 Task: Search one way flight ticket for 3 adults in first from Trenton: Trenton Mercer Airport to Gillette: Gillette Campbell County Airport on 5-1-2023. Choice of flights is Delta. Number of bags: 2 checked bags. Price is upto 35000. Outbound departure time preference is 11:00.
Action: Mouse moved to (182, 214)
Screenshot: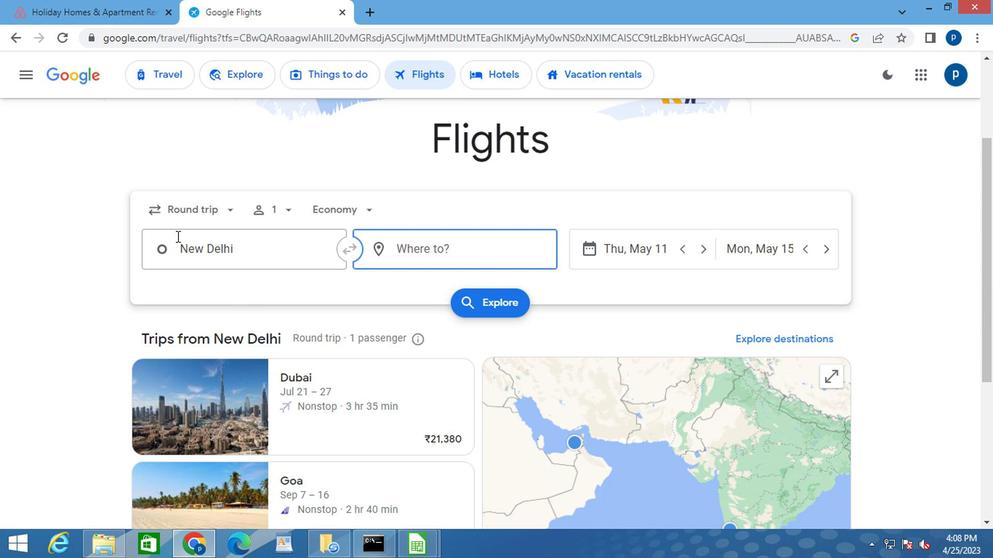 
Action: Mouse pressed left at (182, 214)
Screenshot: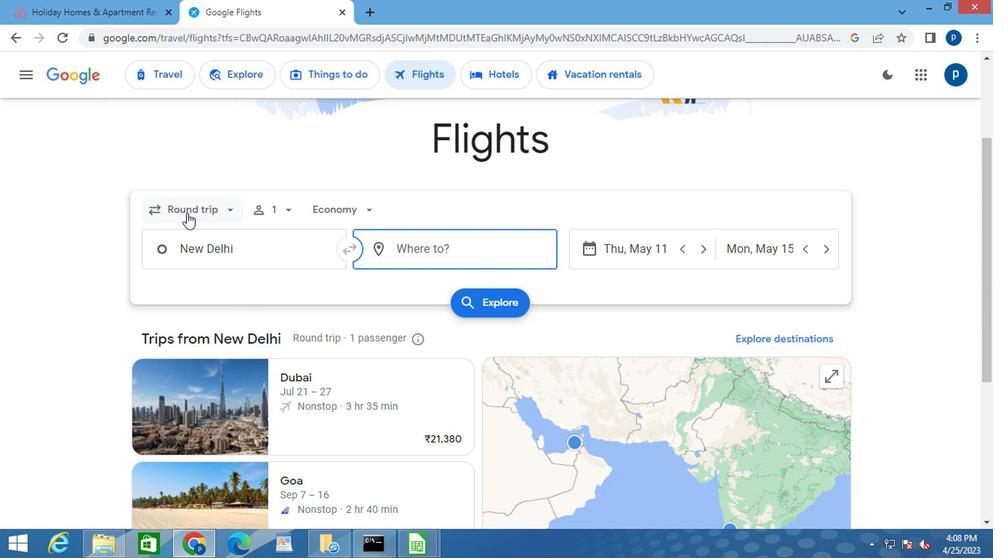 
Action: Mouse moved to (189, 272)
Screenshot: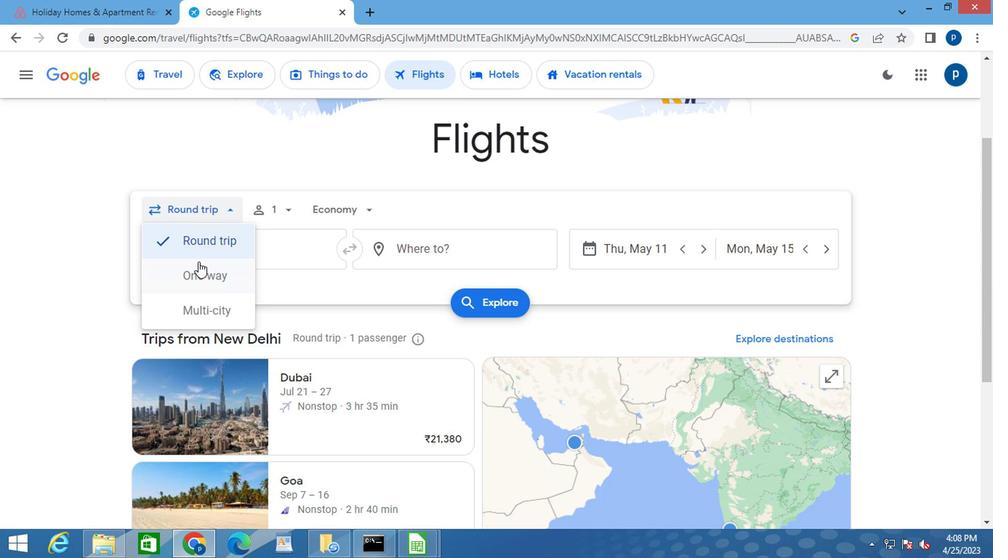 
Action: Mouse pressed left at (189, 272)
Screenshot: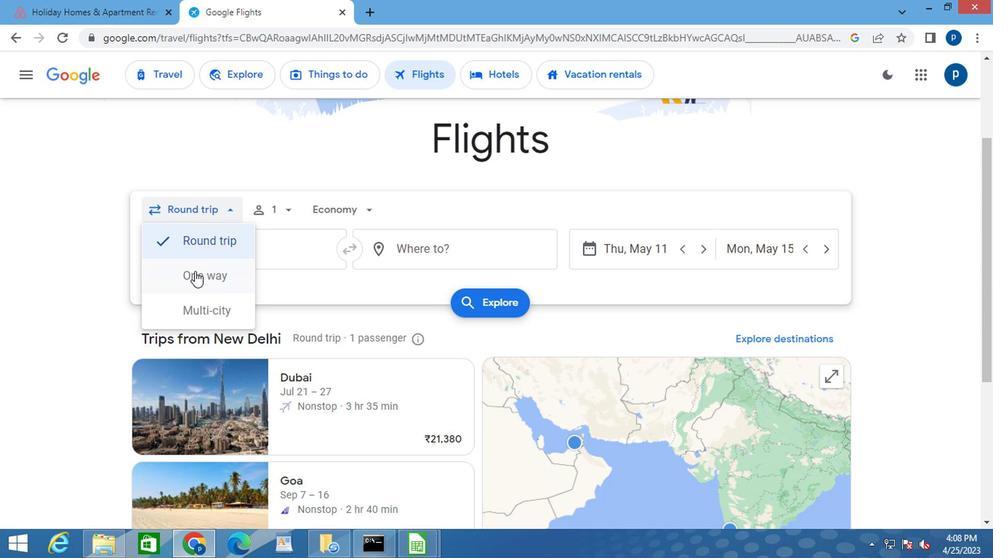 
Action: Mouse moved to (275, 211)
Screenshot: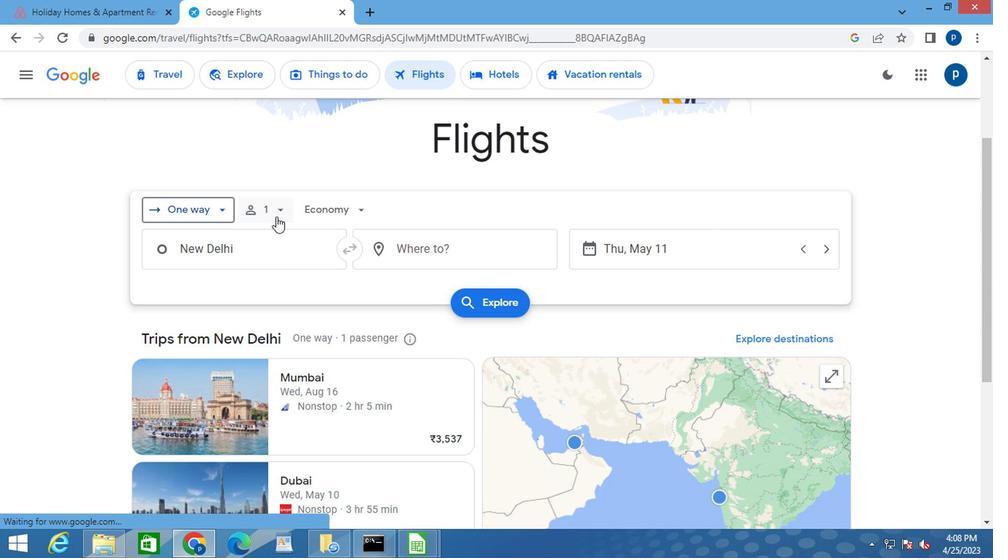 
Action: Mouse pressed left at (275, 211)
Screenshot: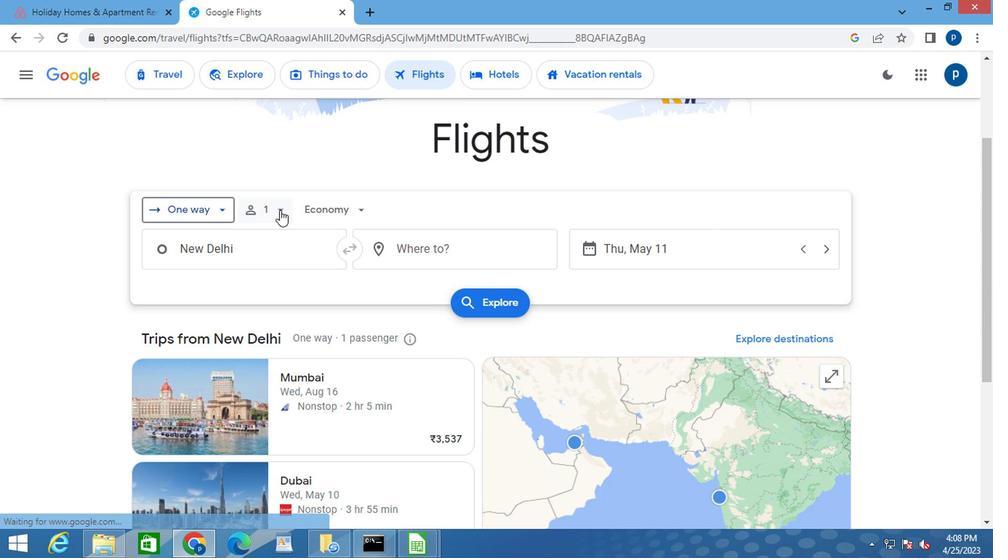 
Action: Mouse moved to (391, 251)
Screenshot: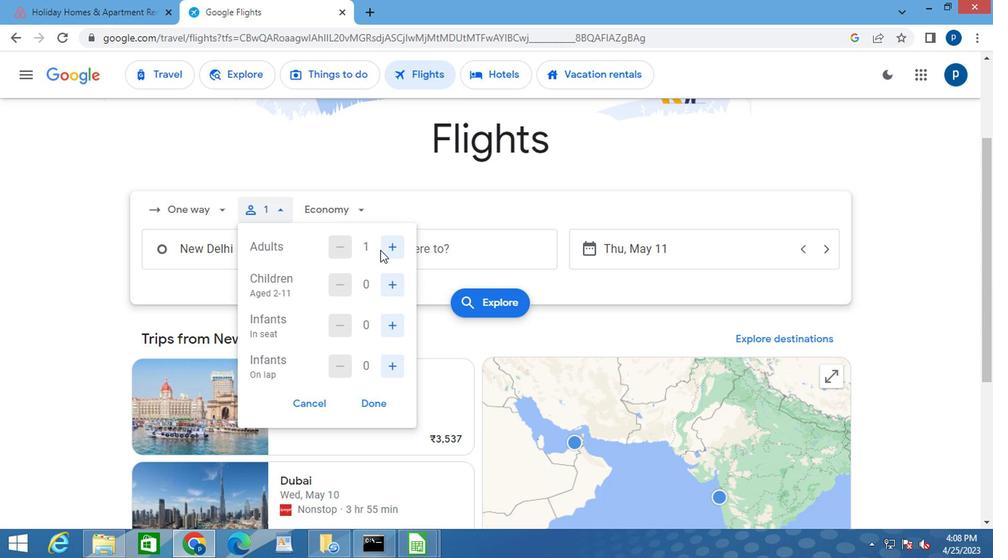 
Action: Mouse pressed left at (391, 251)
Screenshot: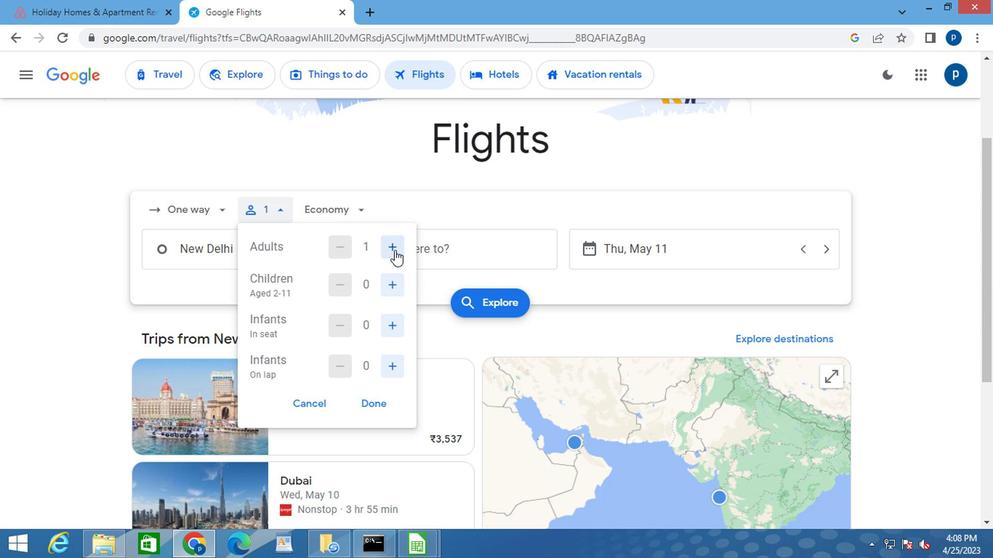 
Action: Mouse pressed left at (391, 251)
Screenshot: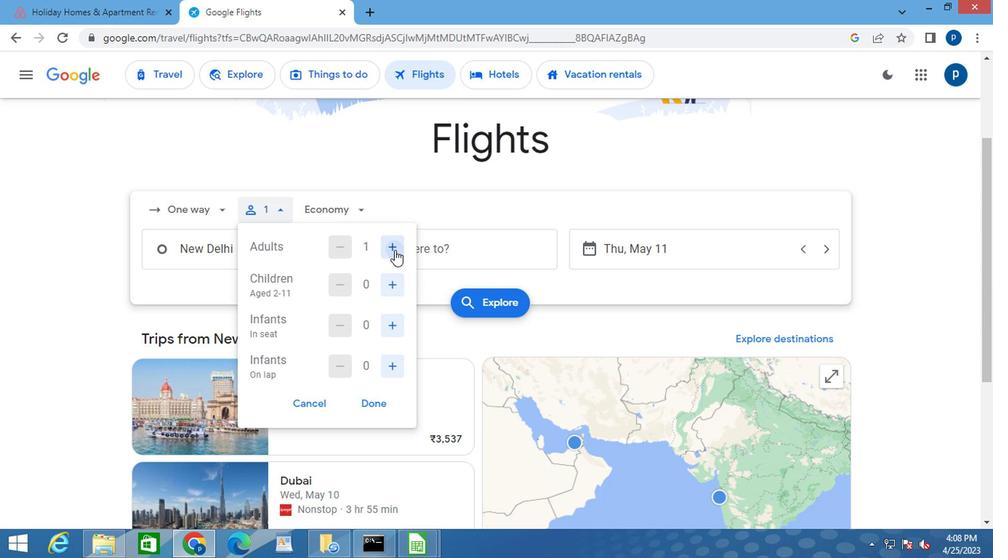 
Action: Mouse moved to (364, 402)
Screenshot: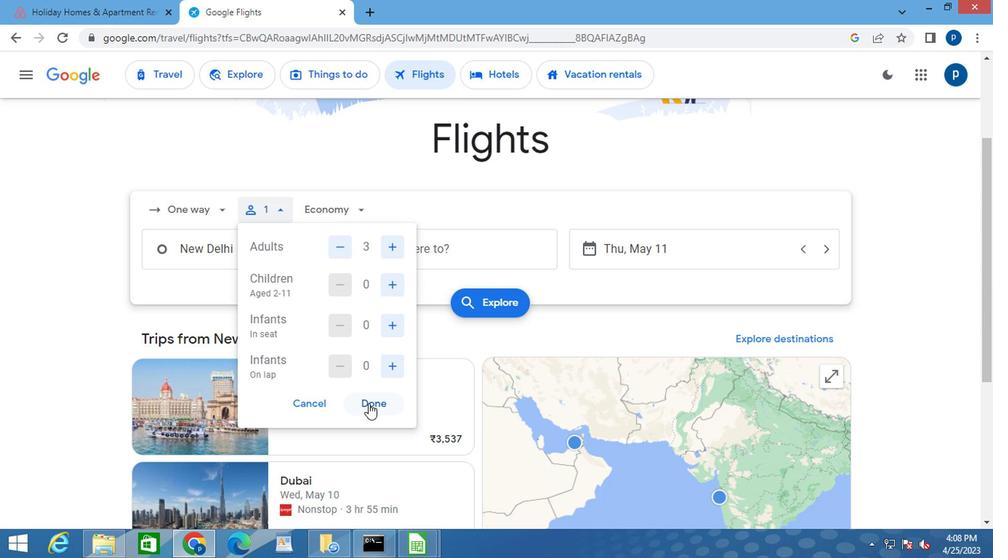 
Action: Mouse pressed left at (364, 402)
Screenshot: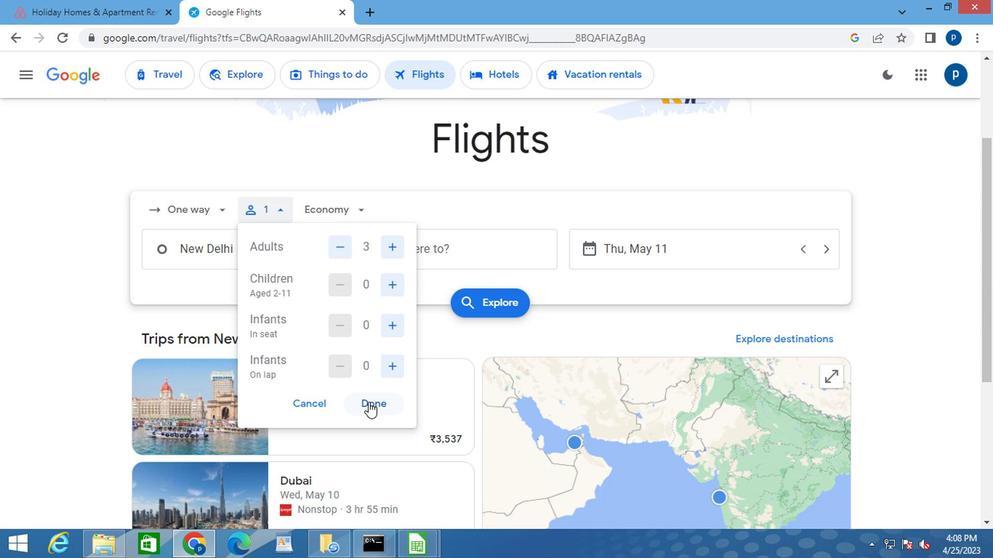 
Action: Mouse moved to (337, 208)
Screenshot: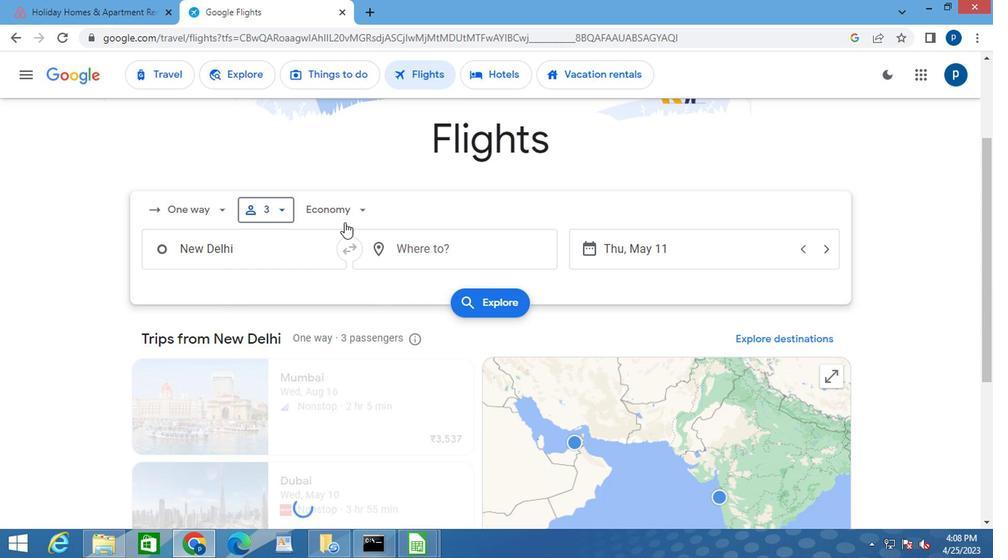 
Action: Mouse pressed left at (337, 208)
Screenshot: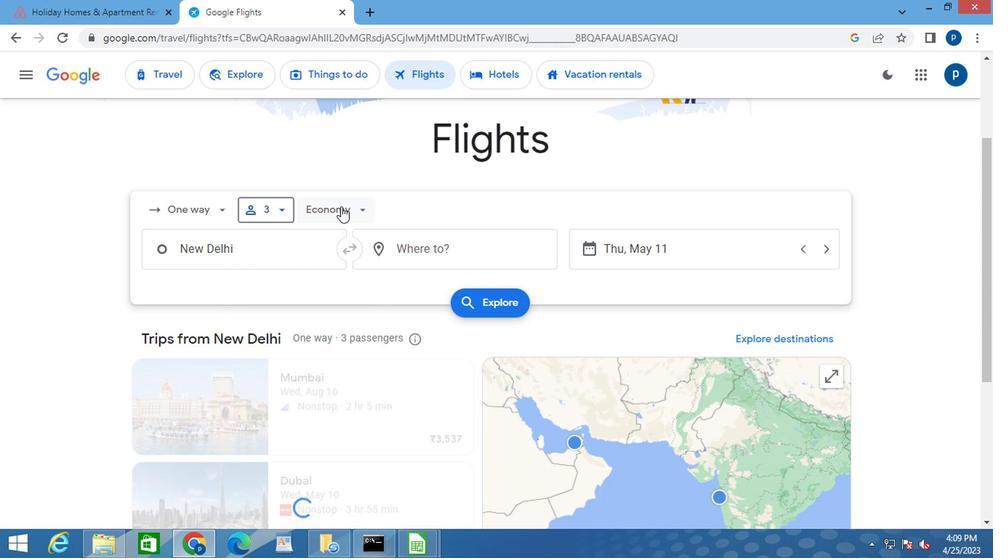 
Action: Mouse moved to (351, 337)
Screenshot: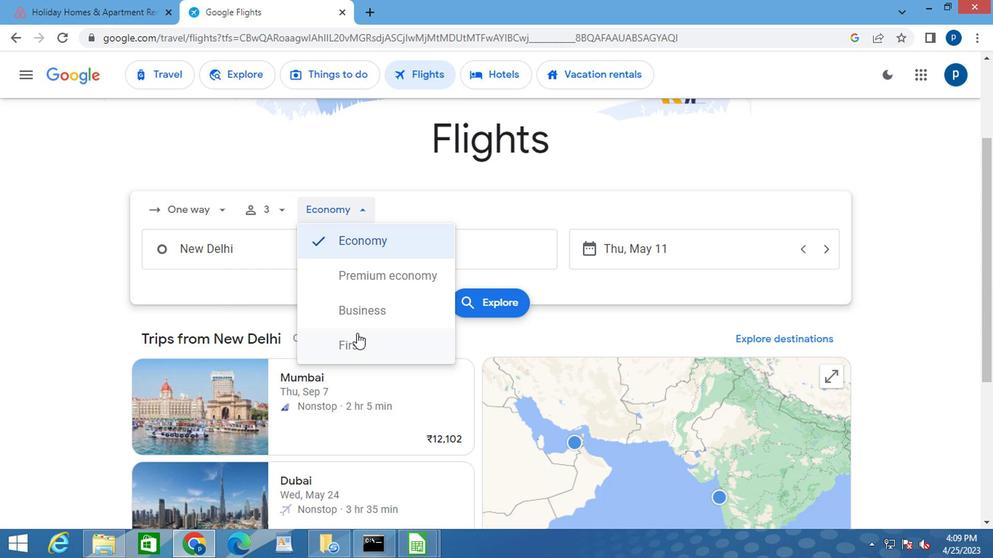 
Action: Mouse pressed left at (351, 337)
Screenshot: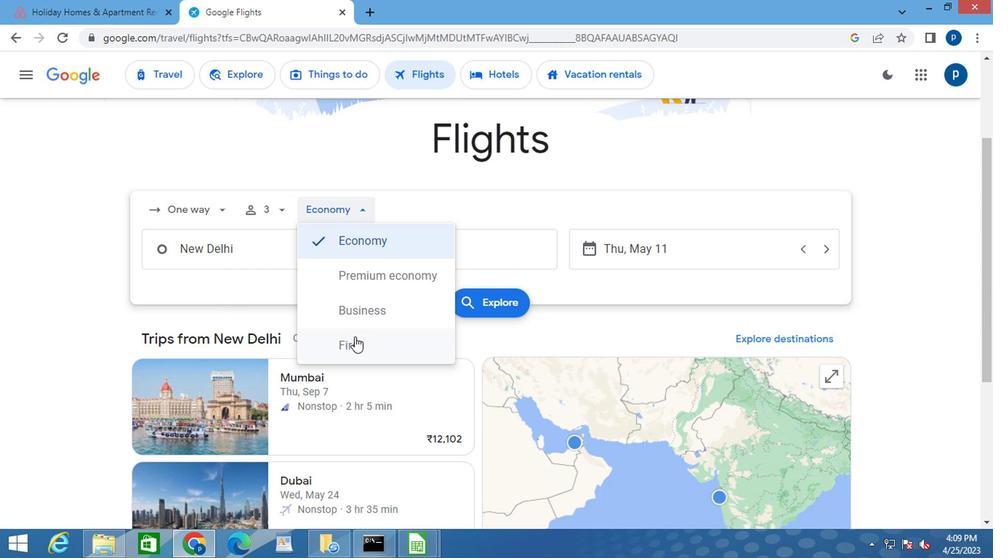 
Action: Mouse moved to (241, 251)
Screenshot: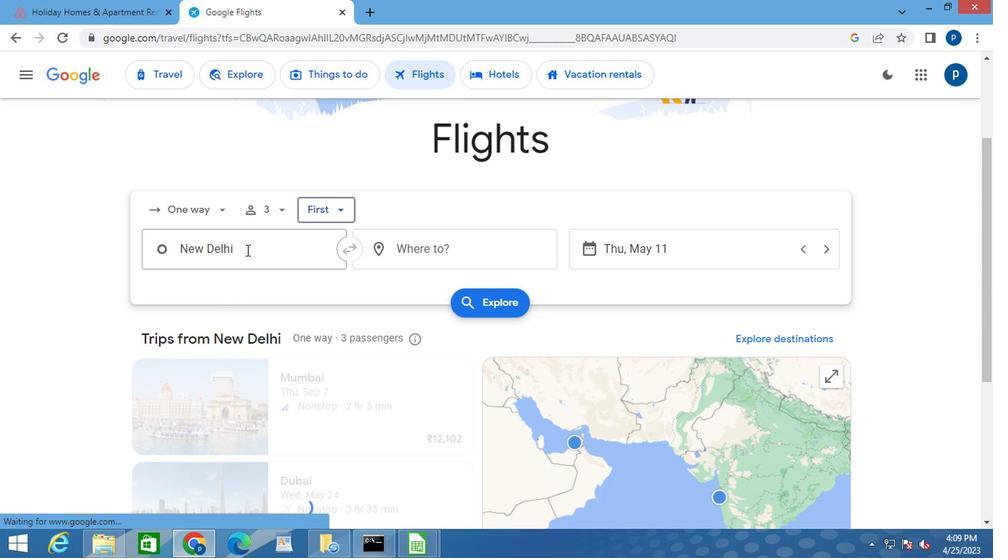 
Action: Mouse pressed left at (241, 251)
Screenshot: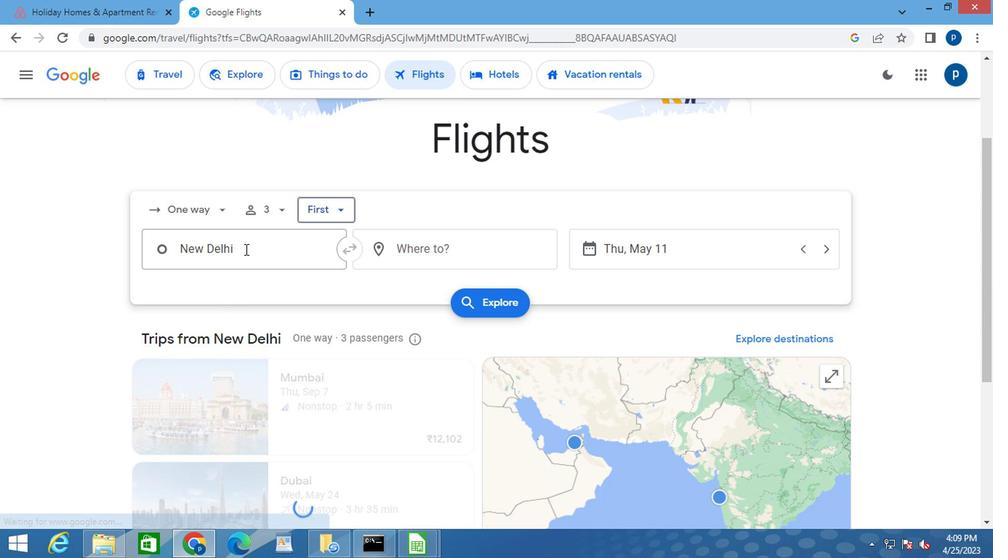 
Action: Mouse pressed left at (241, 251)
Screenshot: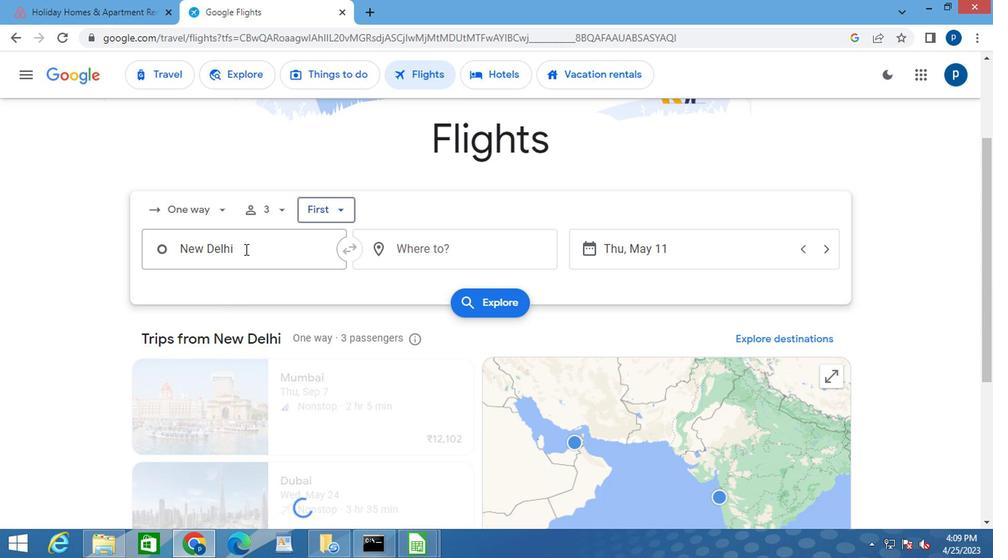 
Action: Key pressed t<Key.caps_lock>renton<Key.space><Key.caps_lock>M<Key.caps_lock>er
Screenshot: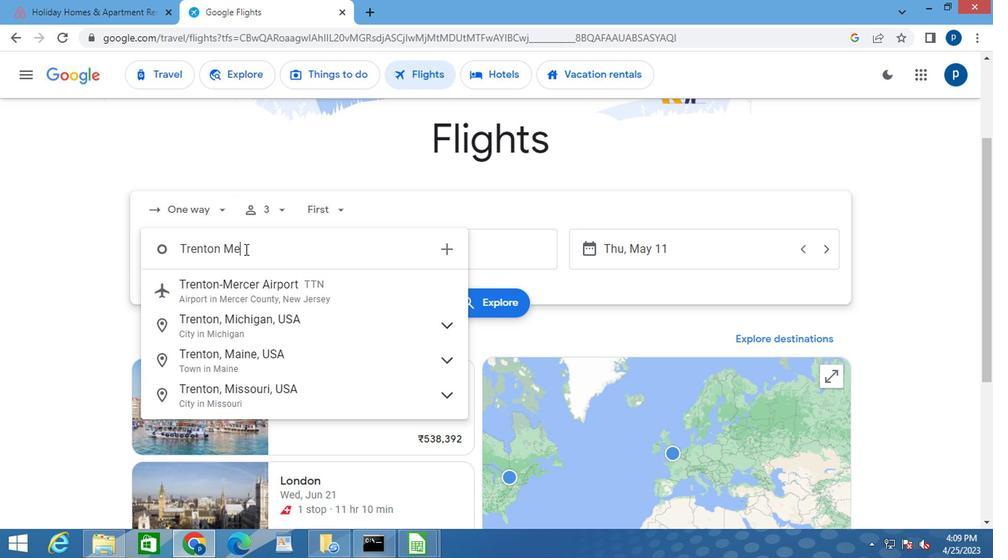 
Action: Mouse moved to (291, 288)
Screenshot: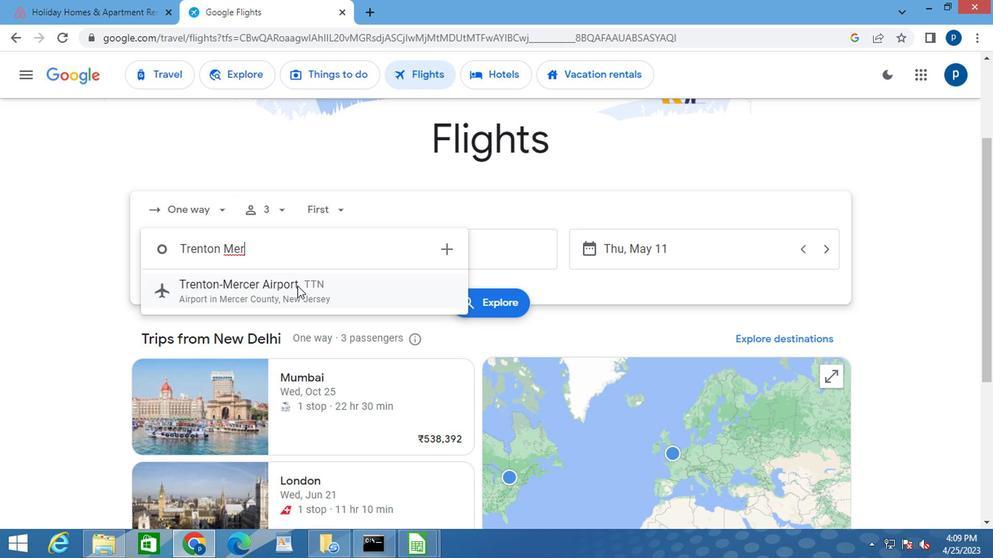 
Action: Mouse pressed left at (291, 288)
Screenshot: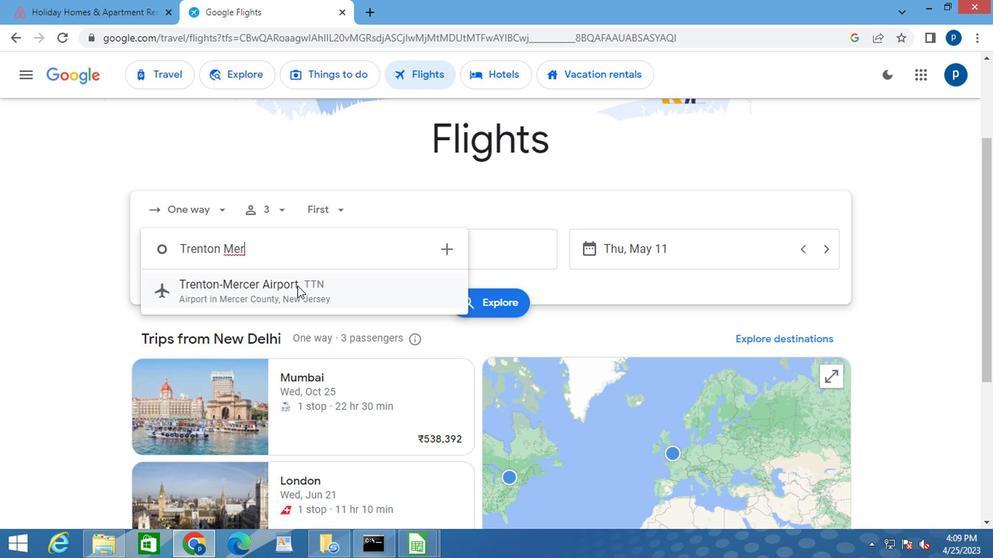 
Action: Mouse moved to (409, 256)
Screenshot: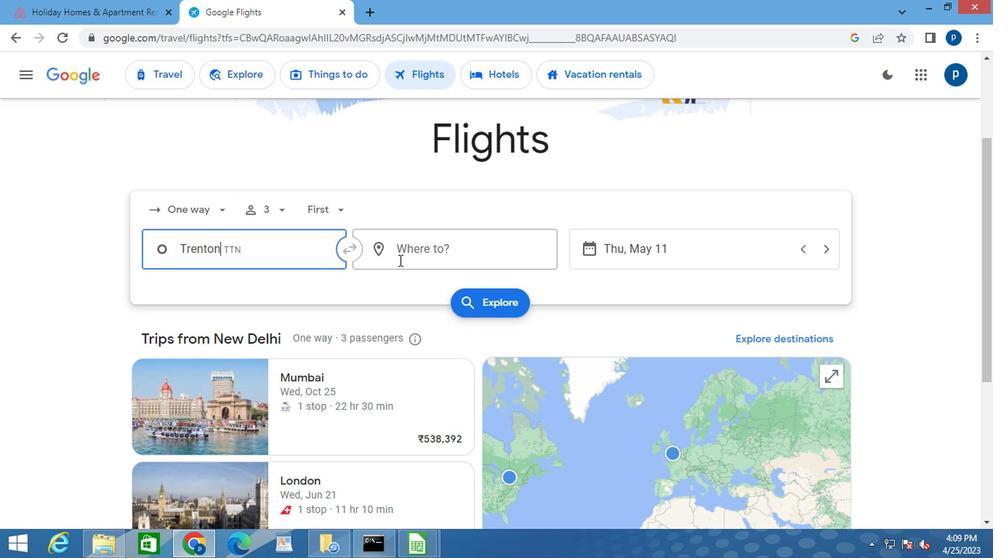 
Action: Mouse pressed left at (409, 256)
Screenshot: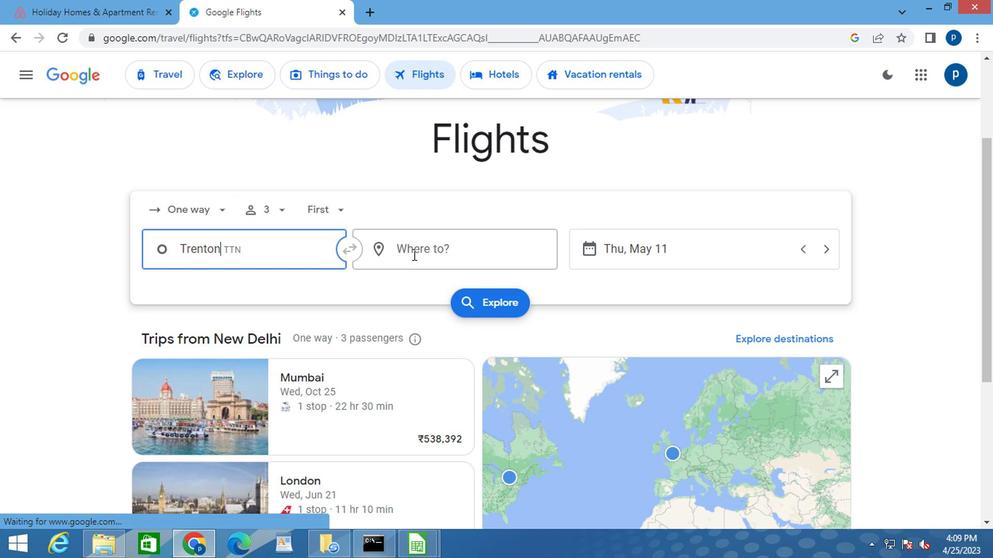 
Action: Key pressed <Key.caps_lock>g<Key.caps_lock>illete
Screenshot: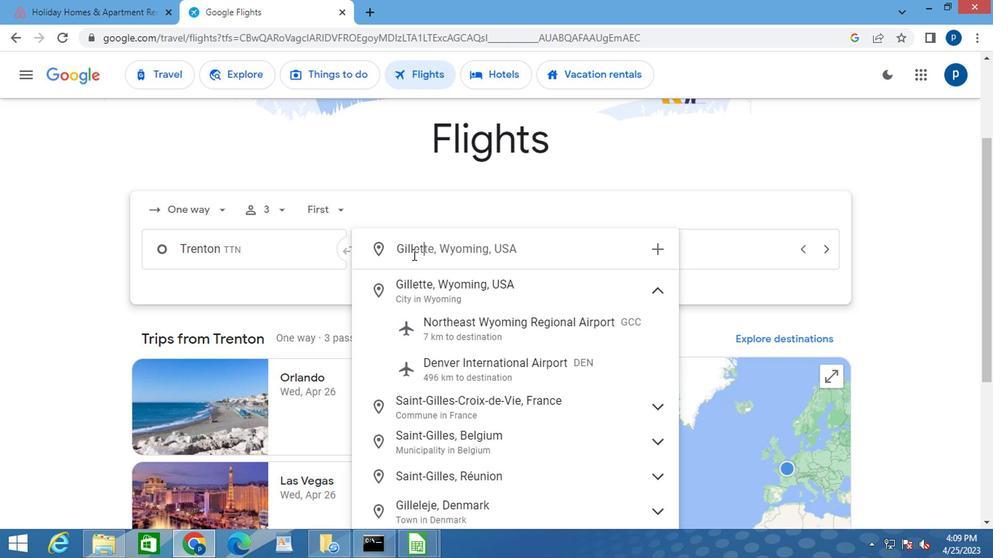 
Action: Mouse moved to (462, 298)
Screenshot: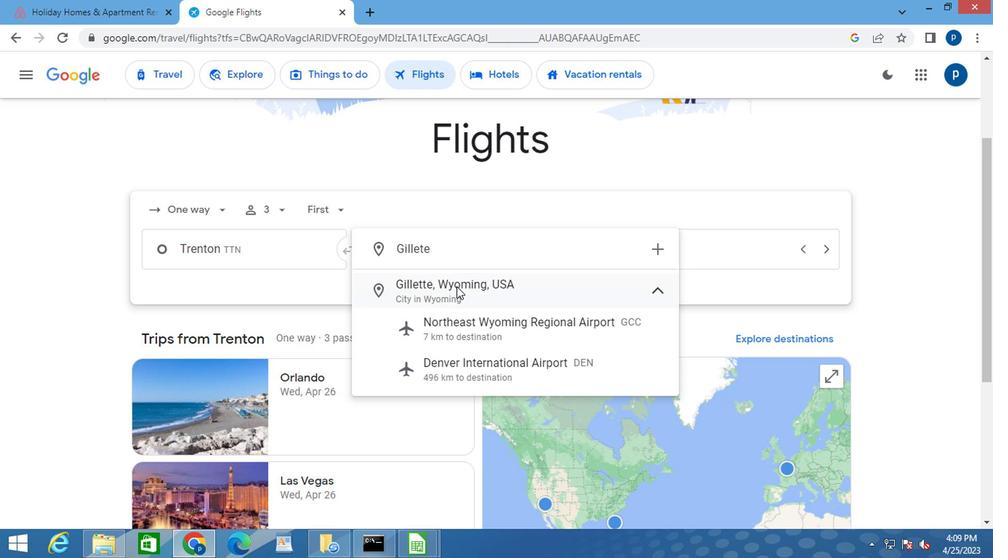 
Action: Mouse pressed left at (462, 298)
Screenshot: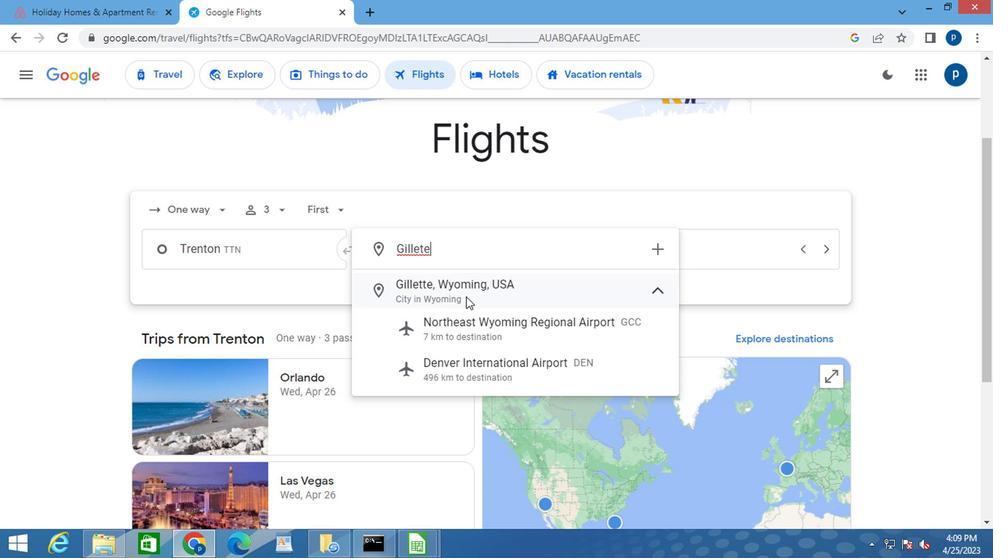 
Action: Mouse moved to (578, 251)
Screenshot: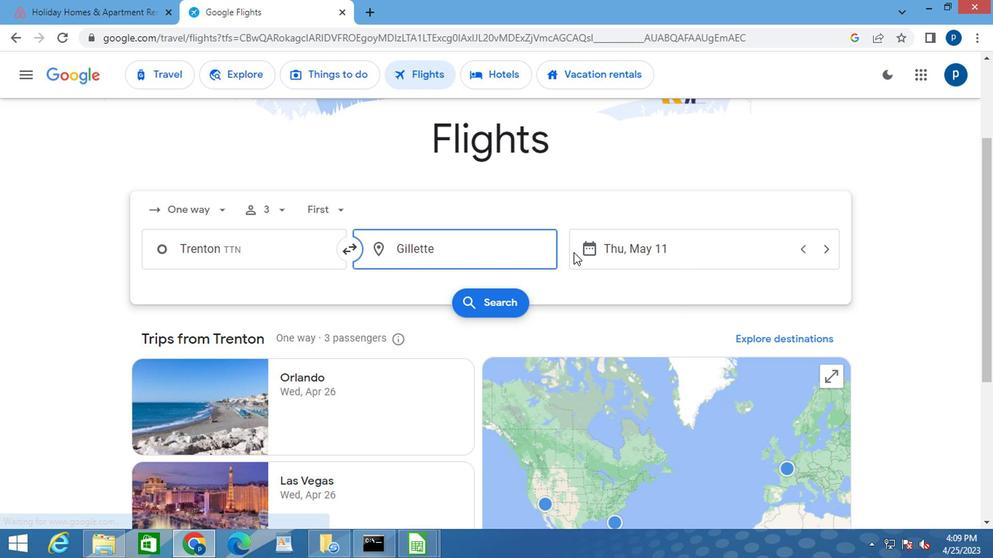 
Action: Mouse pressed left at (578, 251)
Screenshot: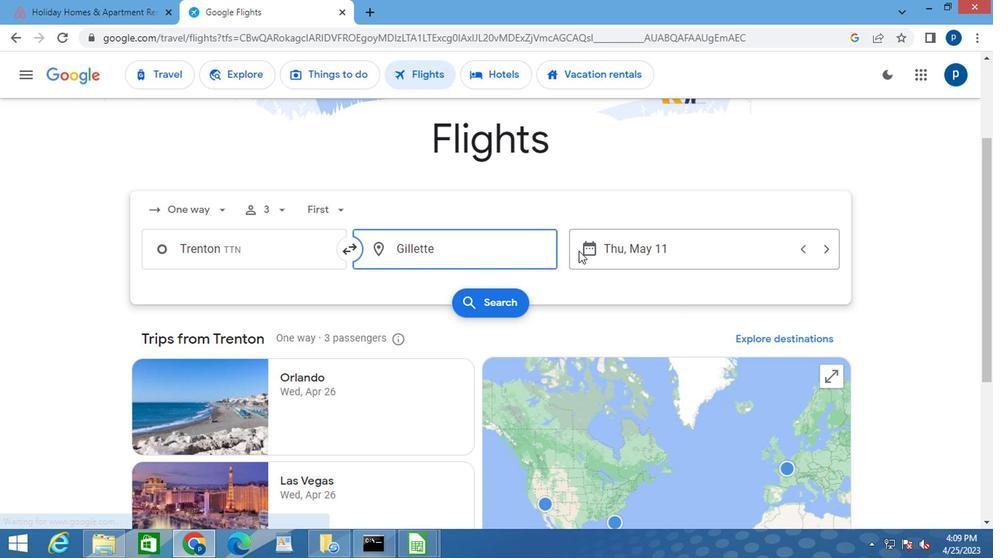 
Action: Mouse moved to (637, 260)
Screenshot: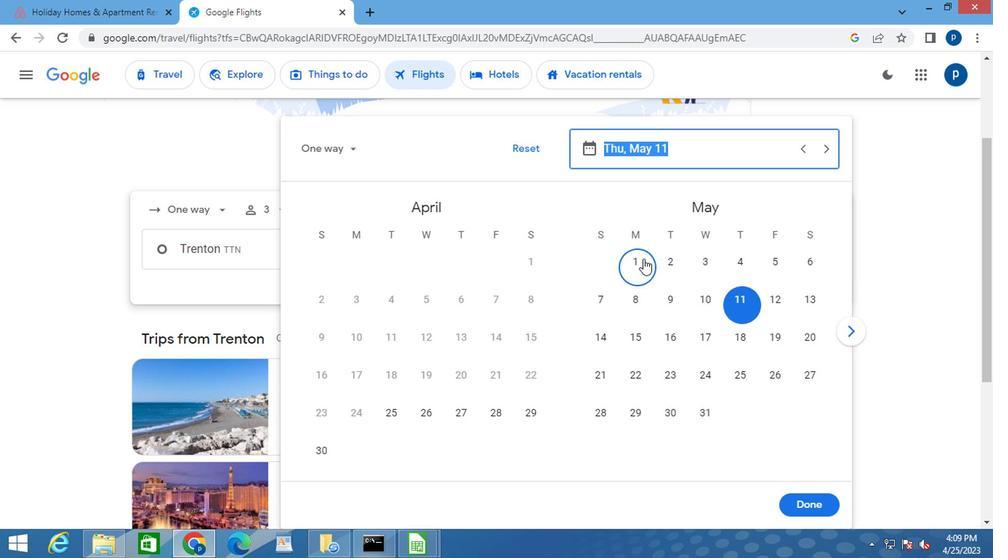 
Action: Mouse pressed left at (637, 260)
Screenshot: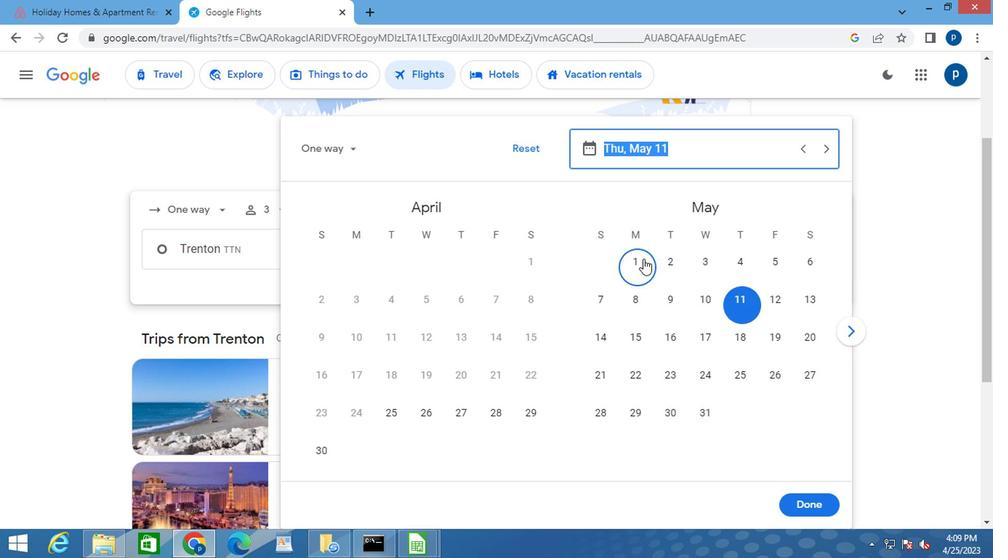 
Action: Mouse moved to (802, 504)
Screenshot: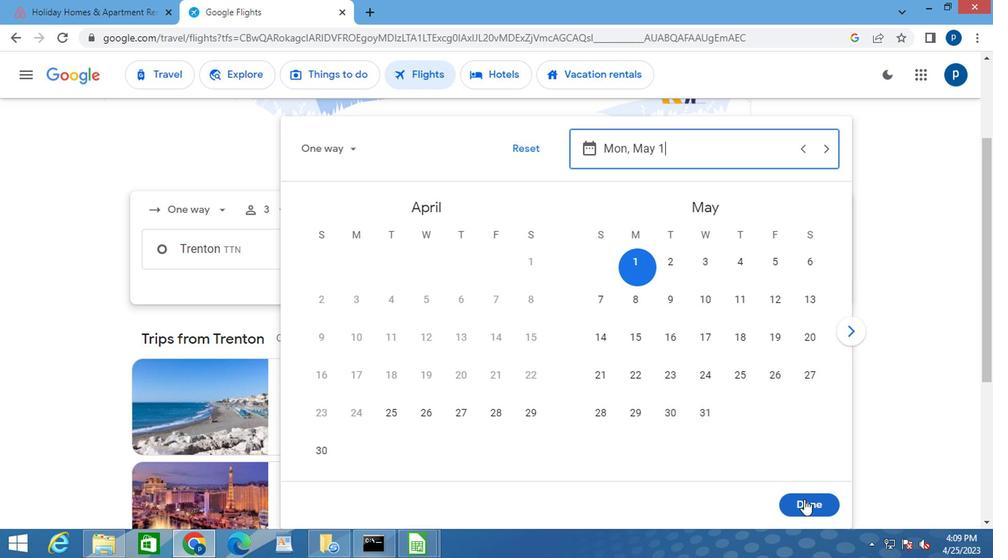 
Action: Mouse pressed left at (802, 504)
Screenshot: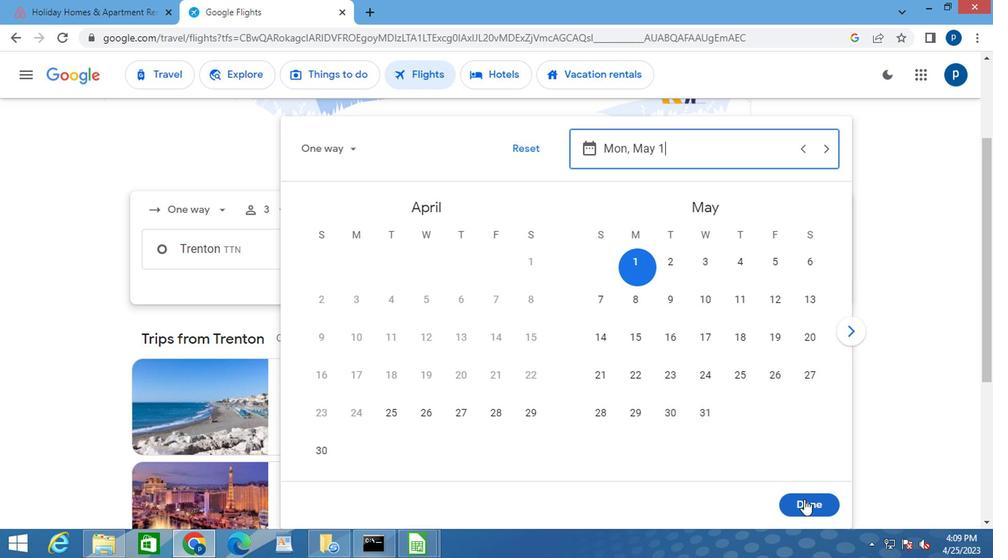 
Action: Mouse moved to (483, 298)
Screenshot: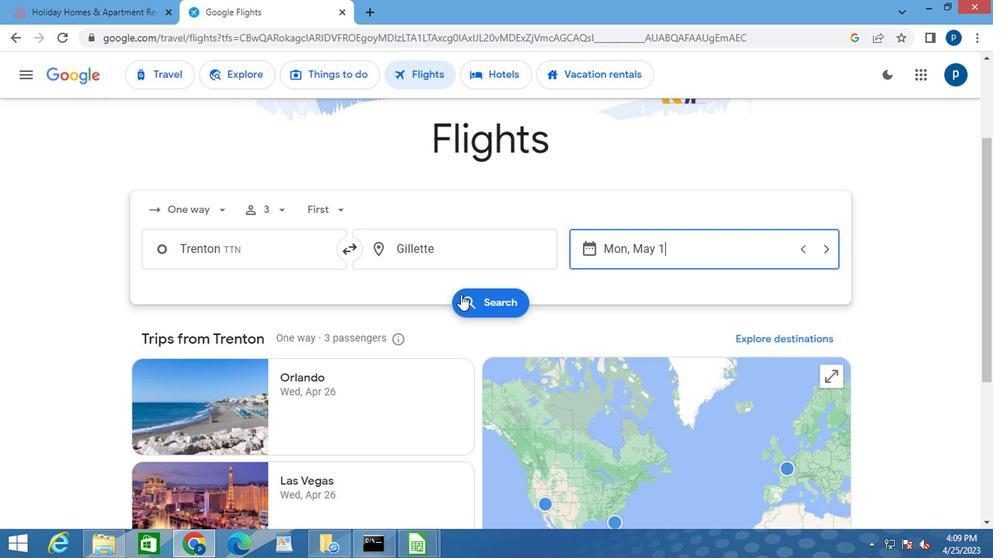 
Action: Mouse pressed left at (483, 298)
Screenshot: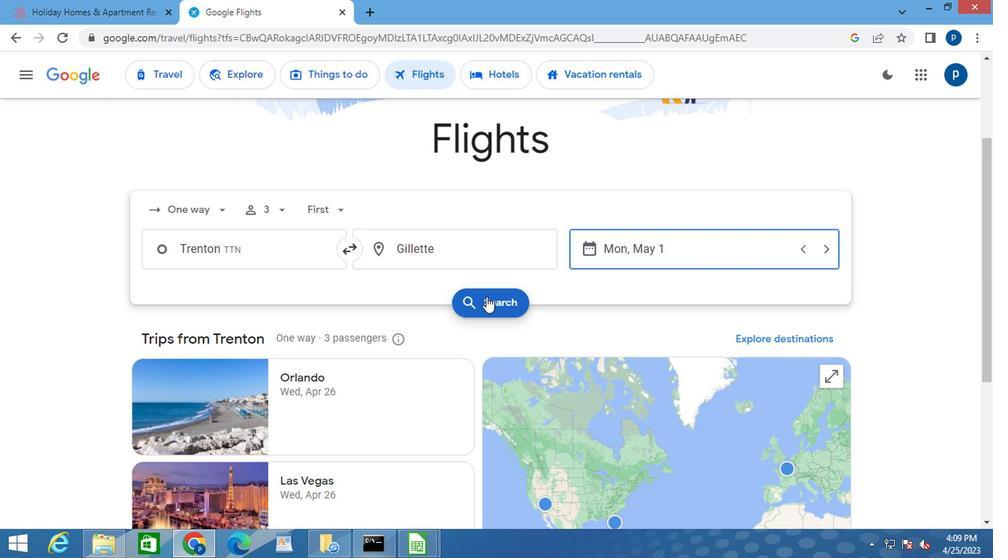 
Action: Mouse moved to (132, 205)
Screenshot: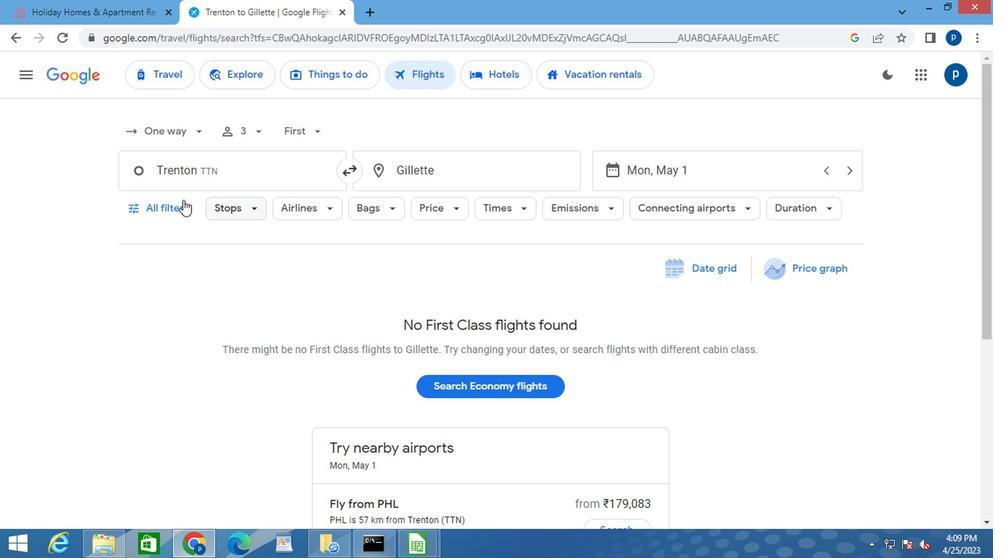 
Action: Mouse pressed left at (132, 205)
Screenshot: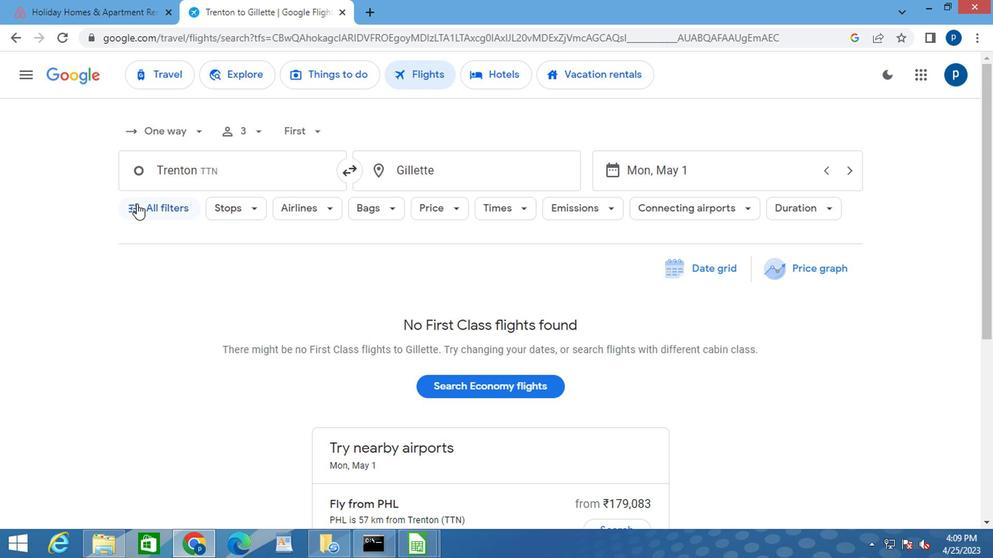 
Action: Mouse moved to (194, 325)
Screenshot: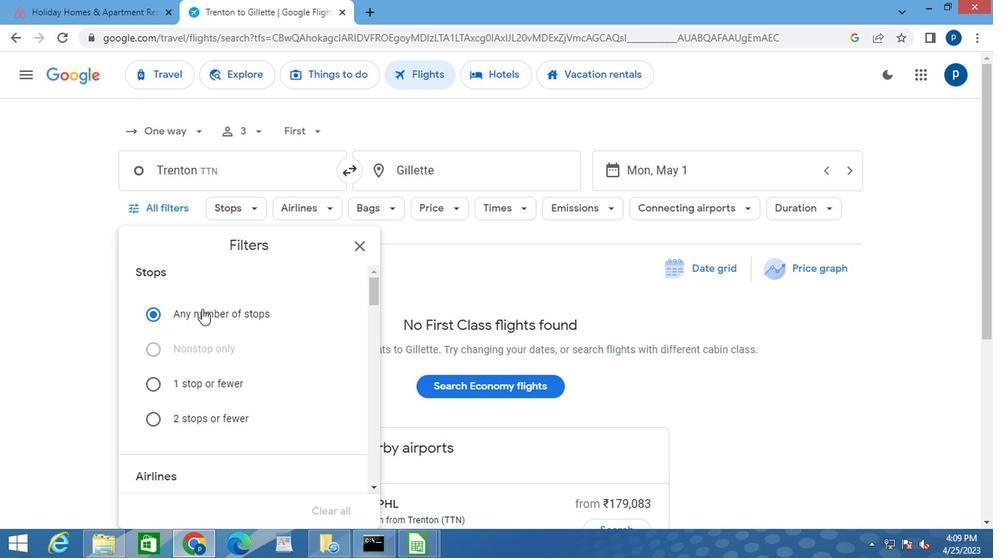 
Action: Mouse scrolled (194, 323) with delta (0, -1)
Screenshot: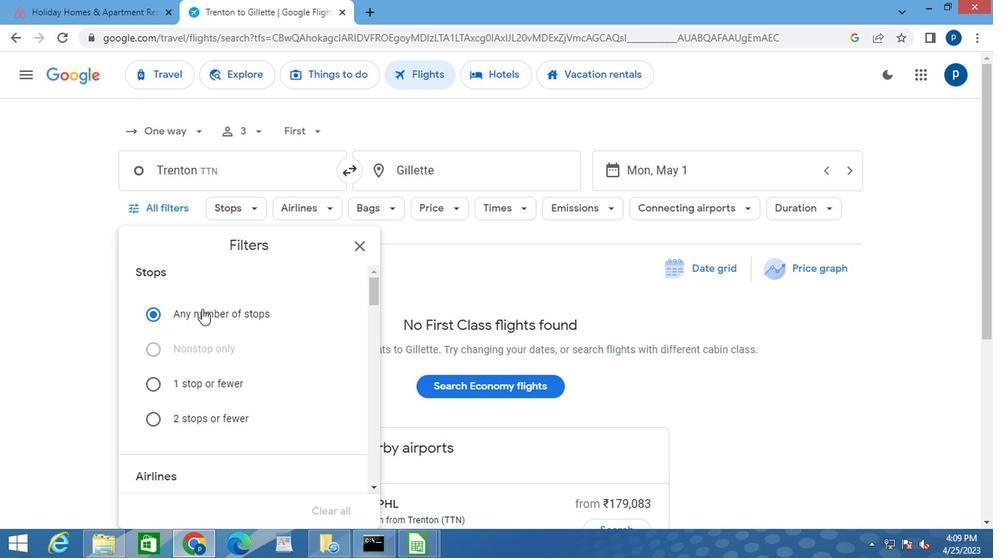 
Action: Mouse moved to (193, 327)
Screenshot: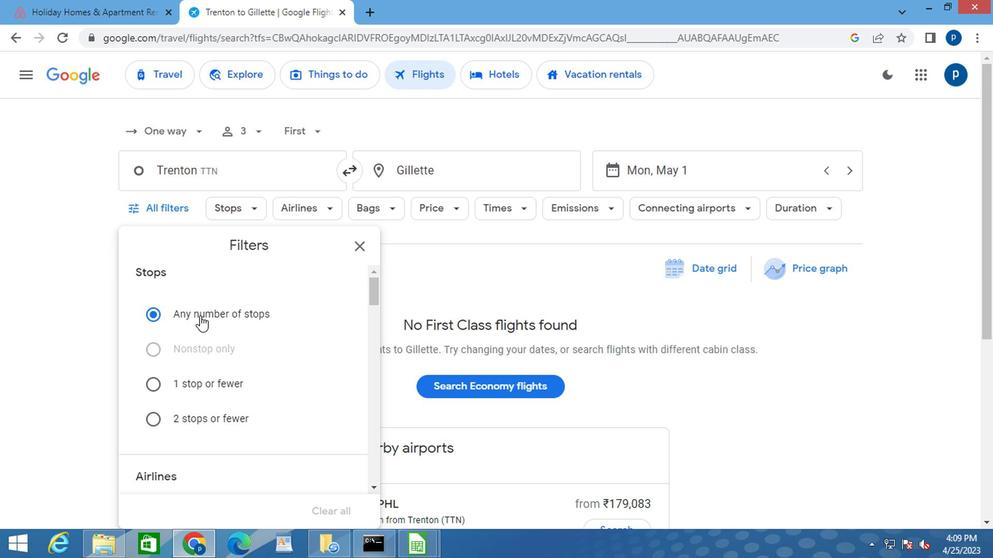 
Action: Mouse scrolled (193, 326) with delta (0, -1)
Screenshot: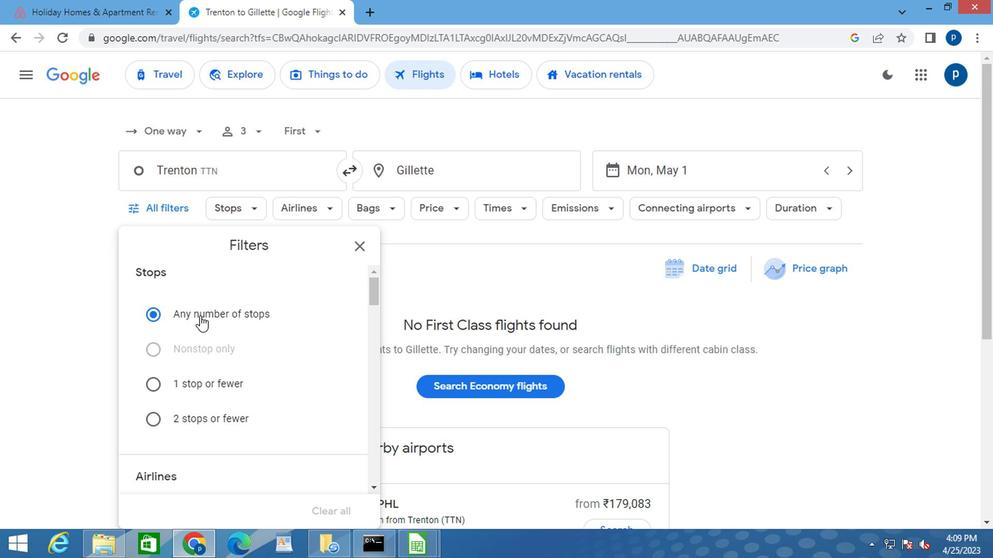 
Action: Mouse moved to (193, 329)
Screenshot: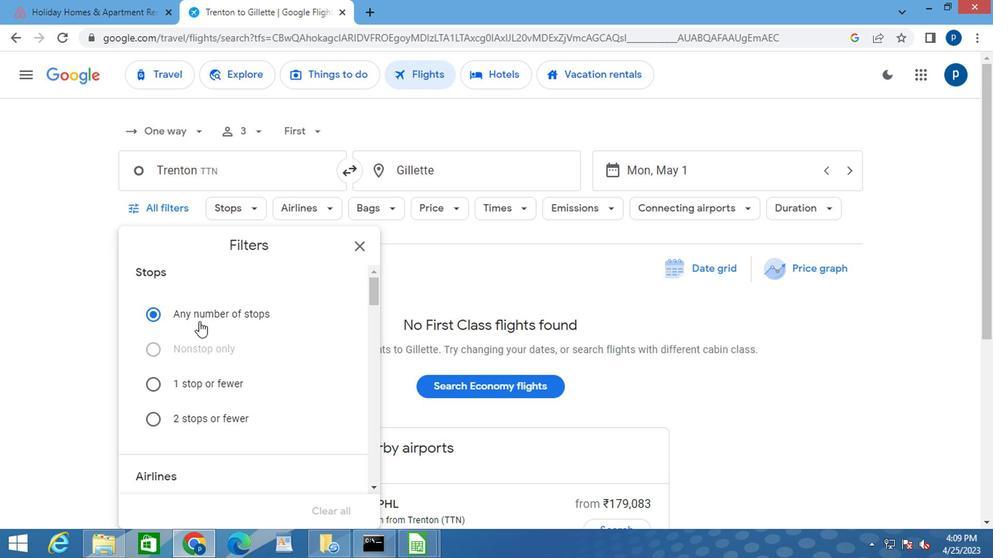 
Action: Mouse scrolled (193, 328) with delta (0, 0)
Screenshot: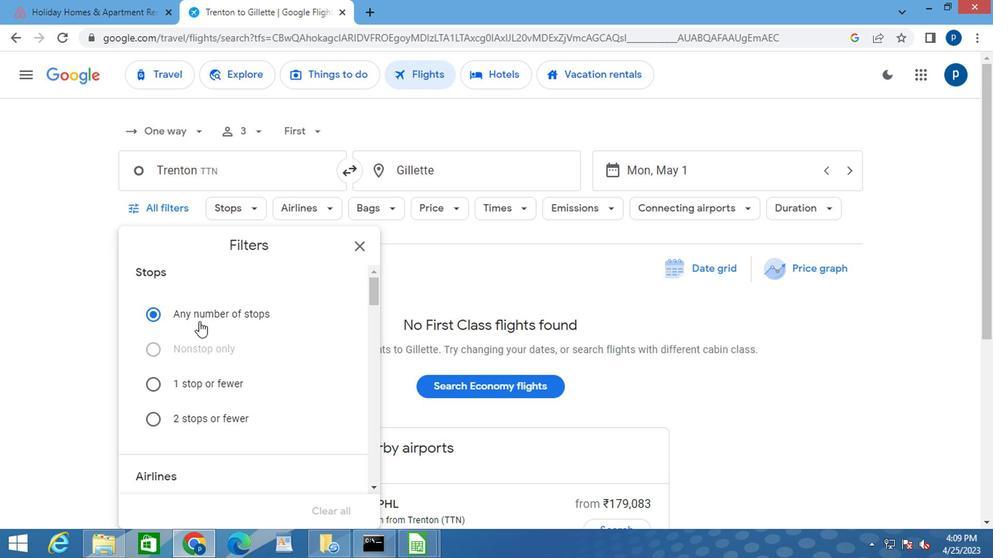 
Action: Mouse moved to (245, 369)
Screenshot: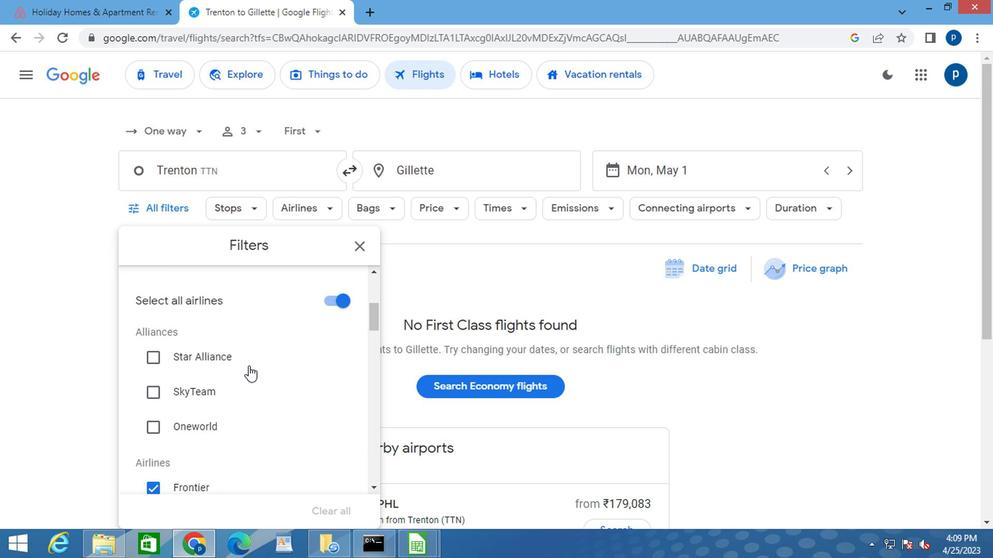 
Action: Mouse scrolled (245, 369) with delta (0, 0)
Screenshot: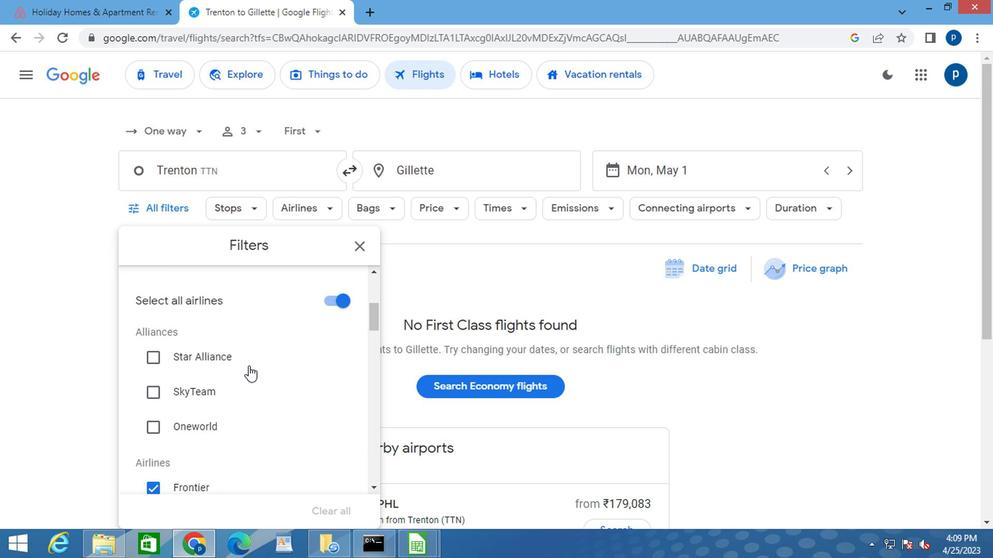 
Action: Mouse moved to (245, 370)
Screenshot: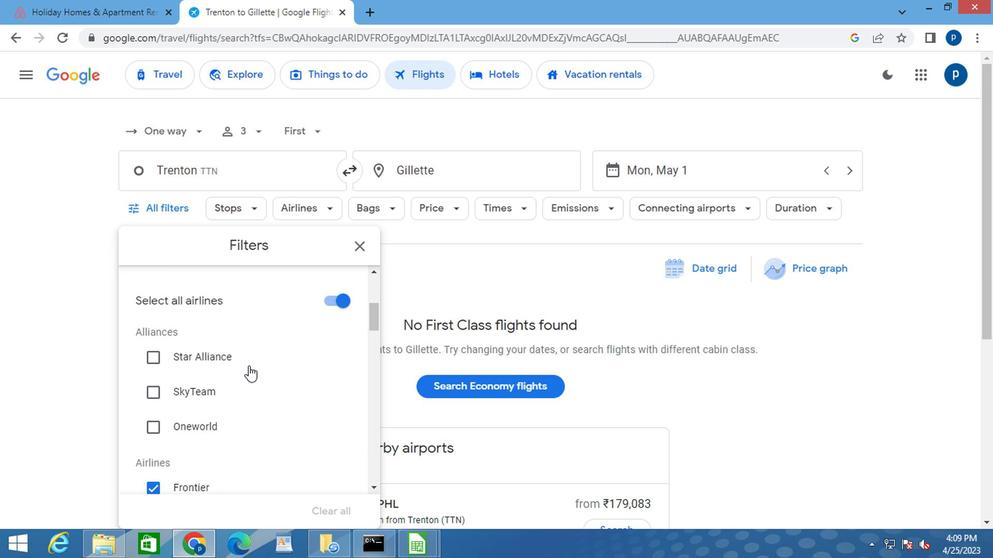
Action: Mouse scrolled (245, 369) with delta (0, -1)
Screenshot: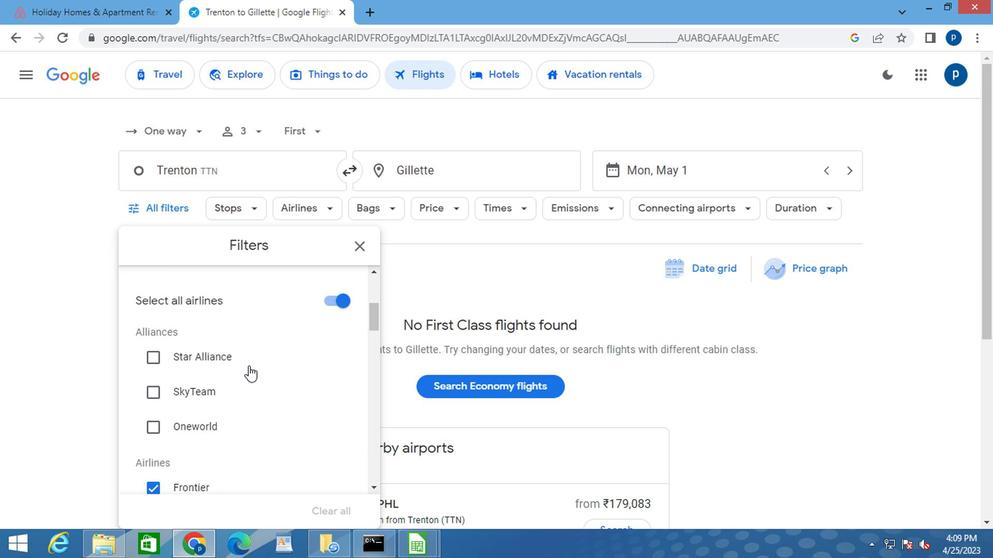 
Action: Mouse moved to (255, 374)
Screenshot: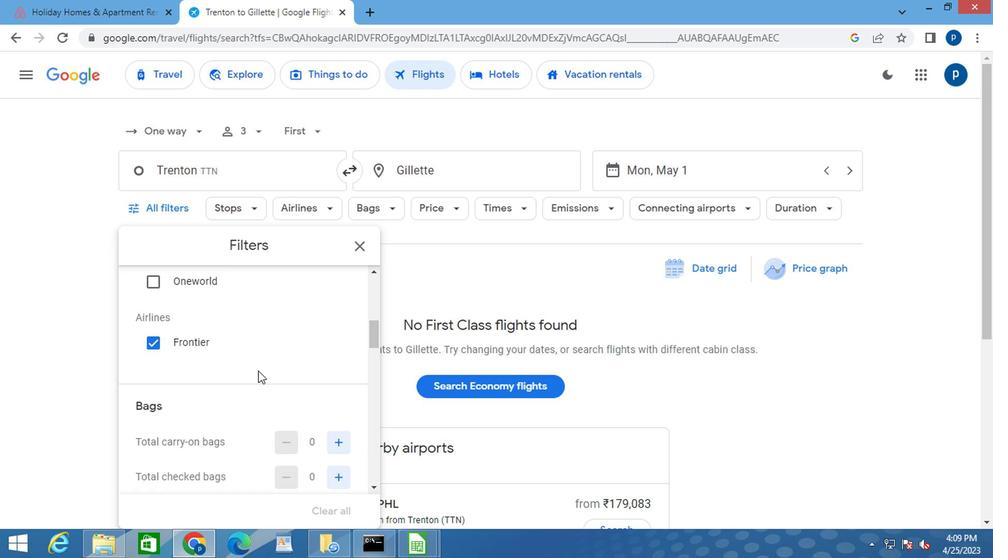 
Action: Mouse scrolled (255, 374) with delta (0, 0)
Screenshot: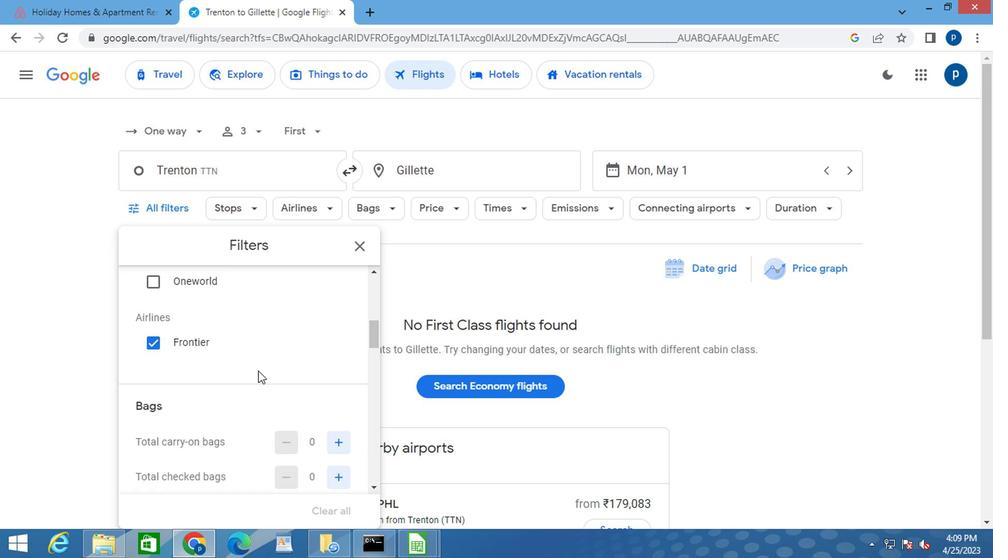 
Action: Mouse moved to (331, 405)
Screenshot: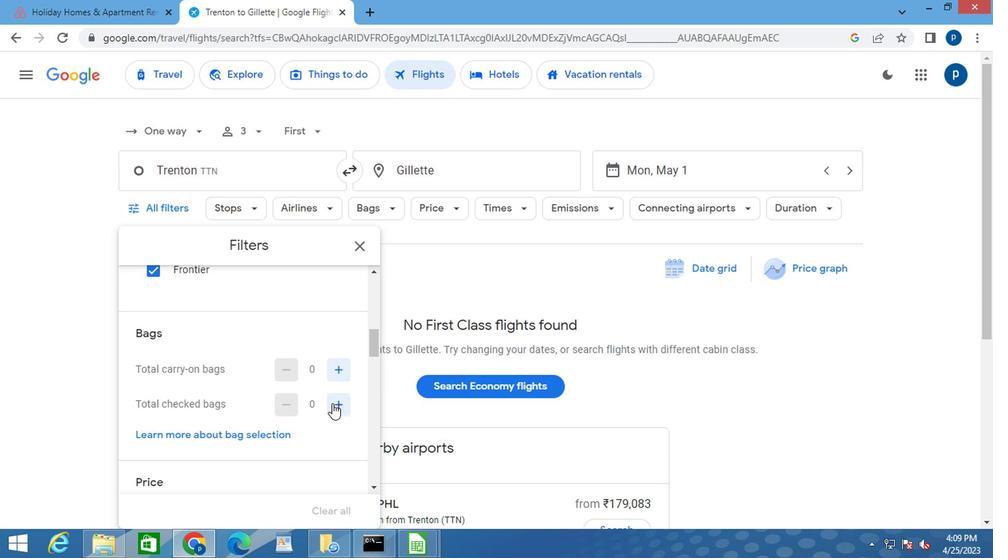 
Action: Mouse pressed left at (331, 405)
Screenshot: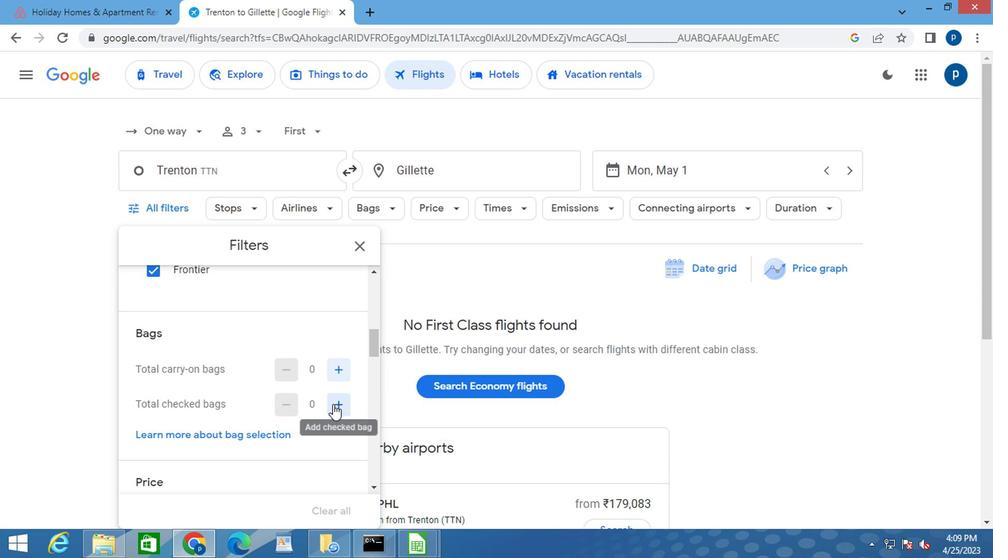
Action: Mouse moved to (331, 405)
Screenshot: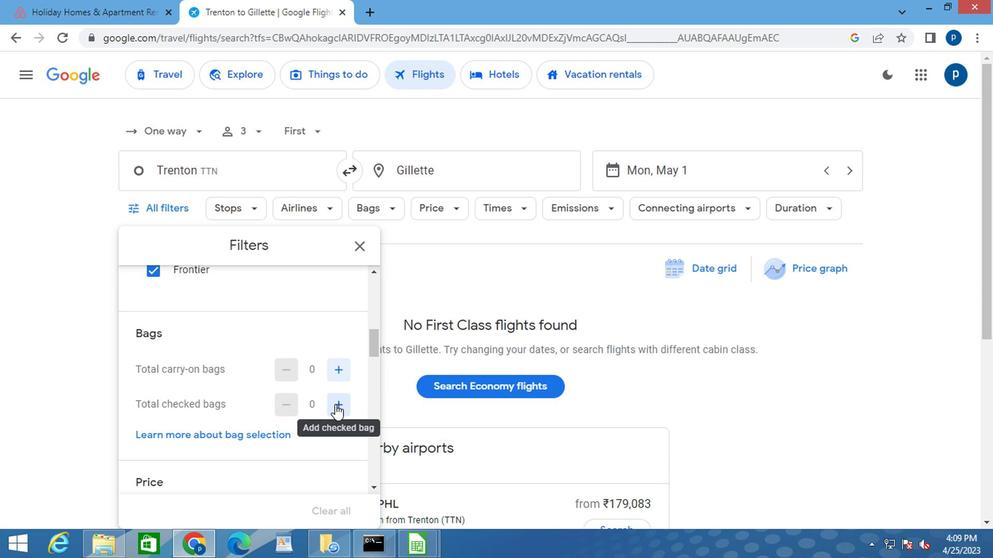 
Action: Mouse pressed left at (331, 405)
Screenshot: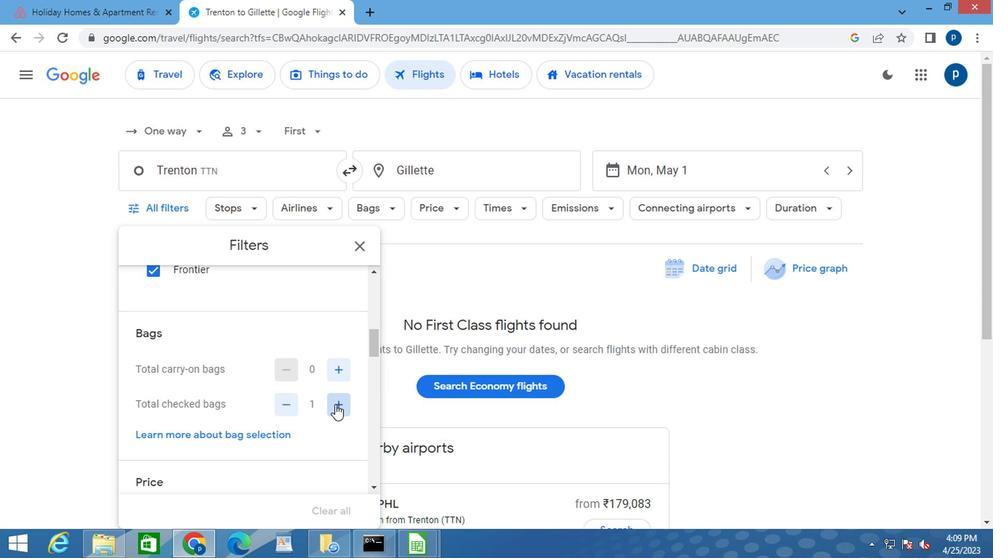 
Action: Mouse moved to (297, 407)
Screenshot: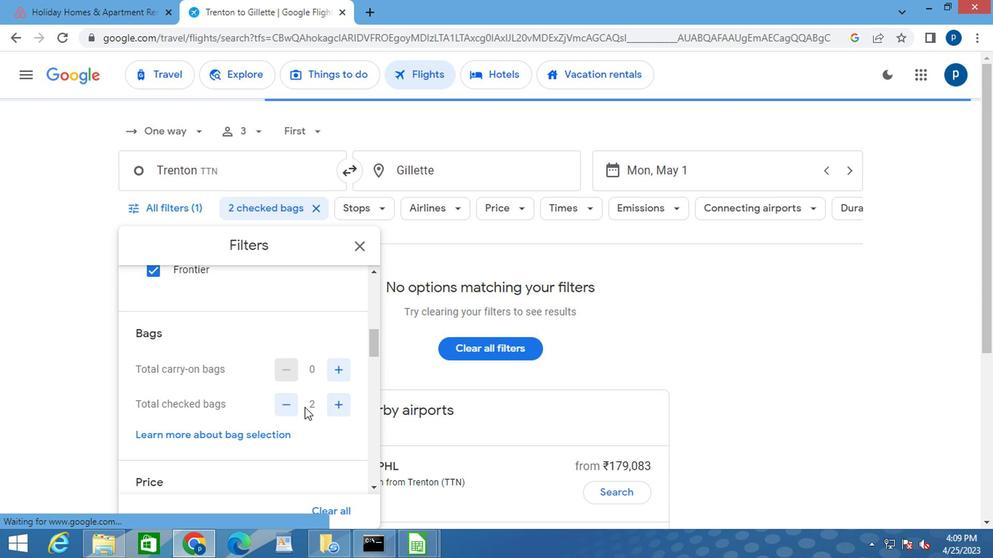 
Action: Mouse scrolled (297, 407) with delta (0, 0)
Screenshot: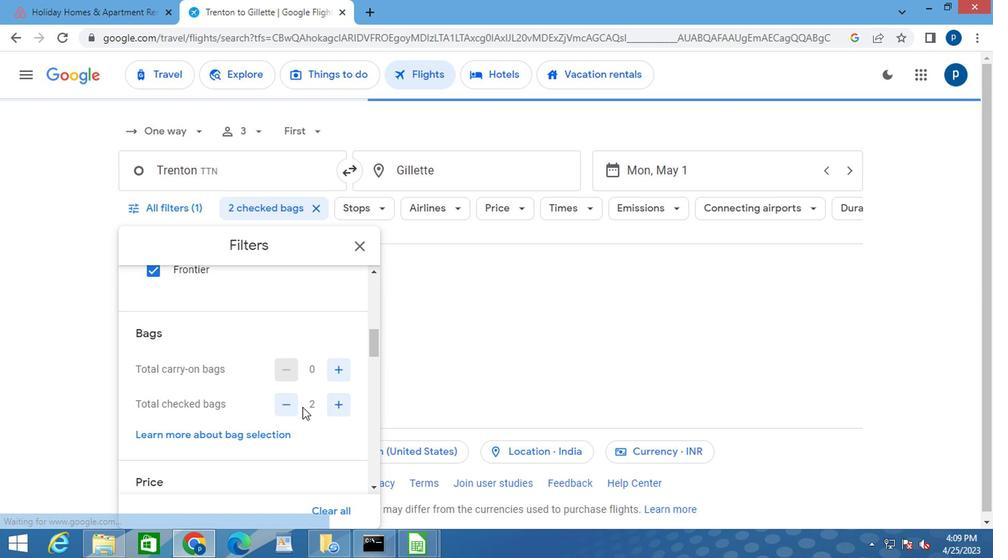
Action: Mouse moved to (296, 407)
Screenshot: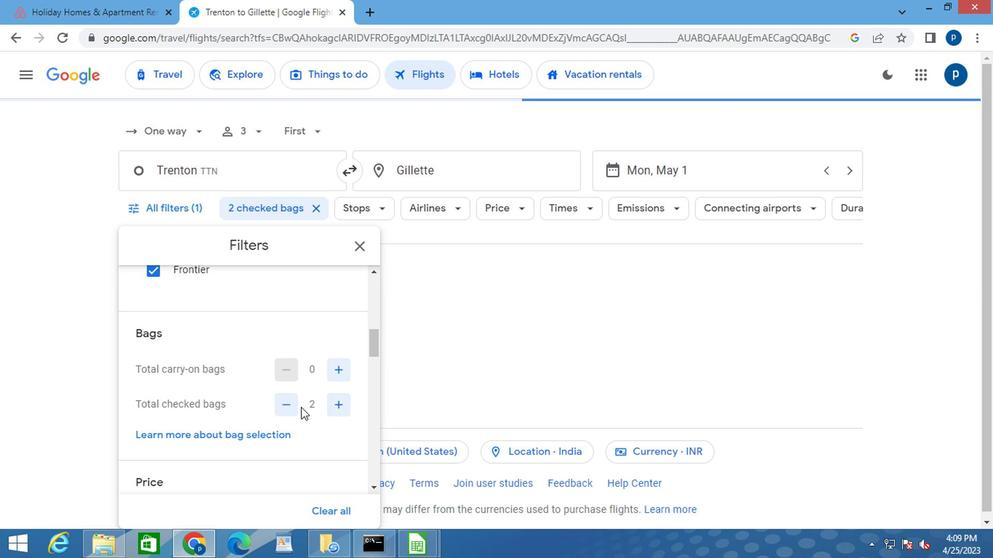 
Action: Mouse scrolled (296, 407) with delta (0, 0)
Screenshot: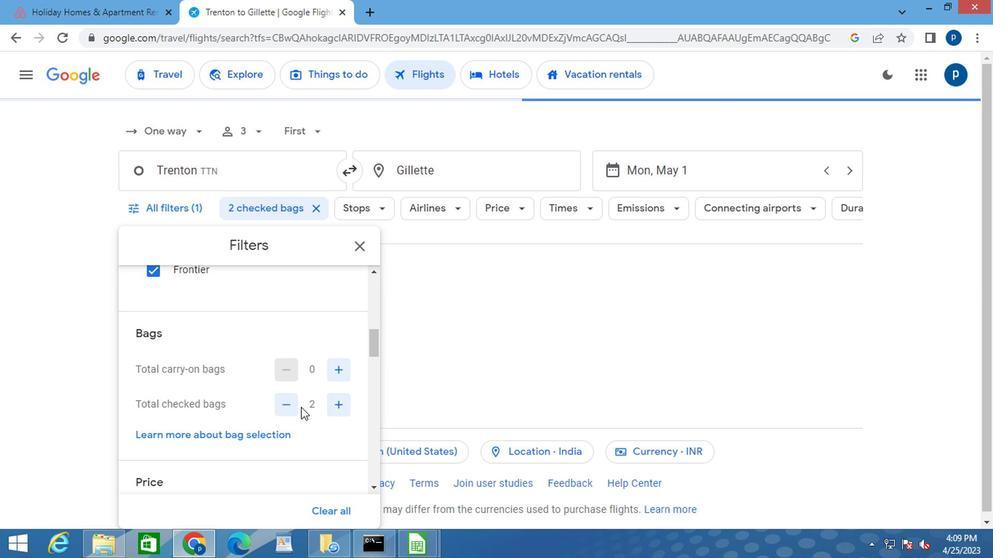 
Action: Mouse moved to (335, 399)
Screenshot: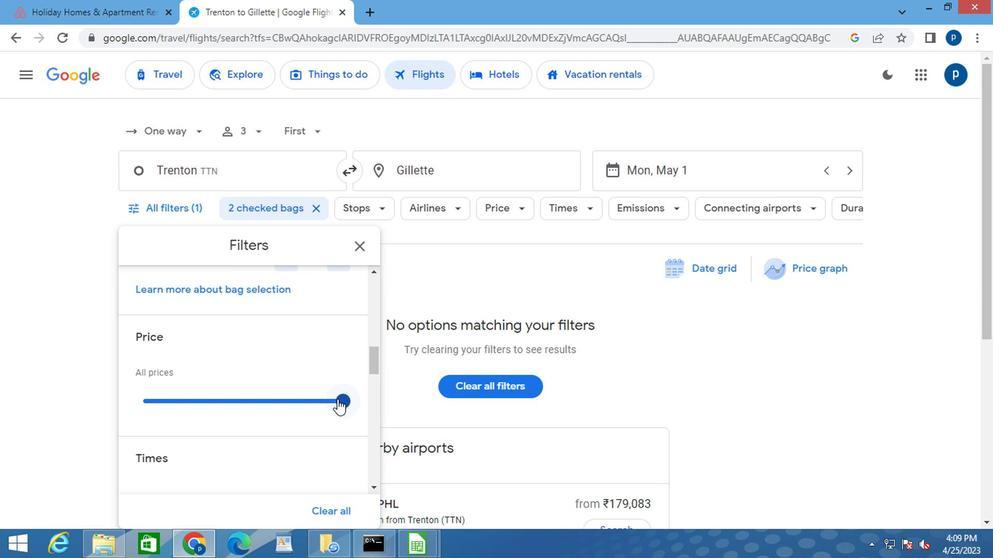 
Action: Mouse pressed left at (335, 399)
Screenshot: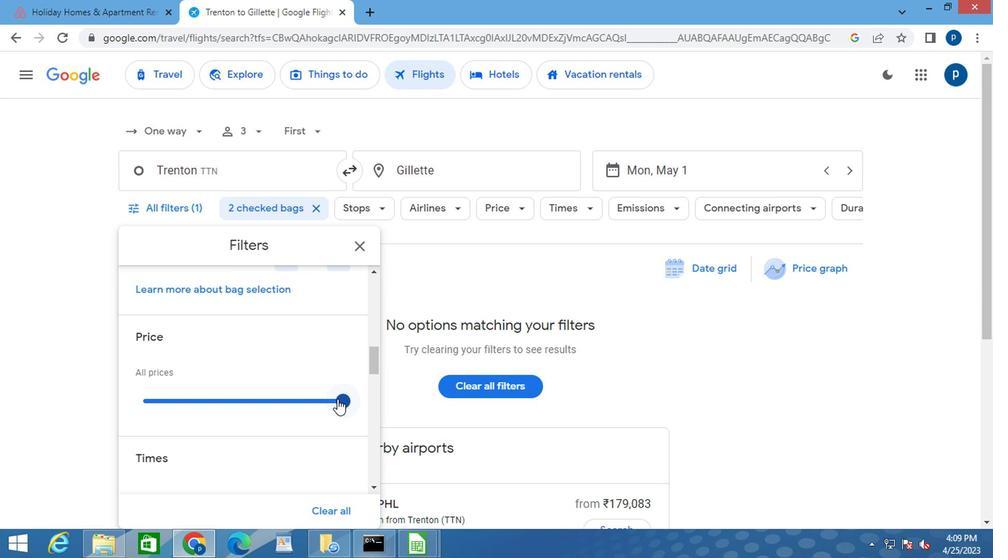 
Action: Mouse moved to (271, 396)
Screenshot: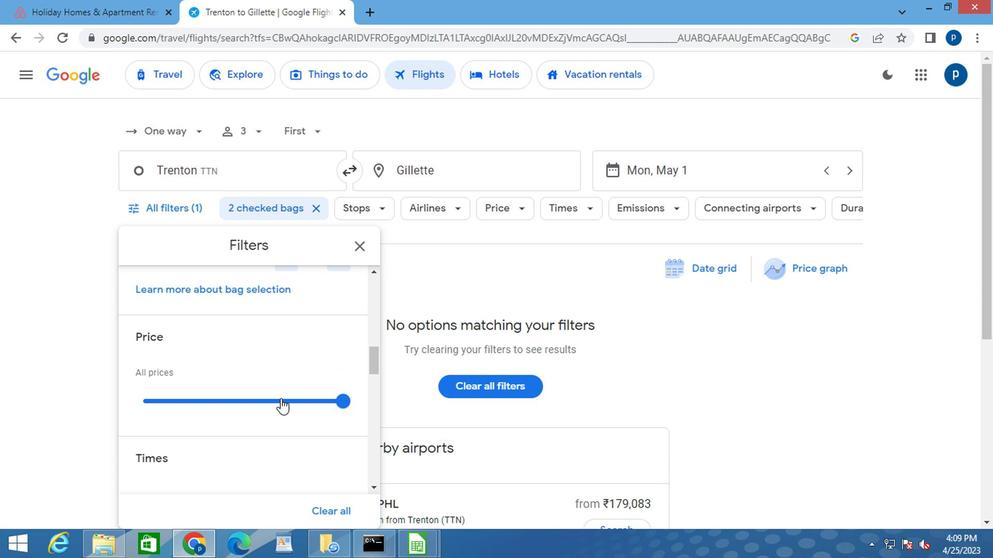 
Action: Mouse scrolled (271, 396) with delta (0, 0)
Screenshot: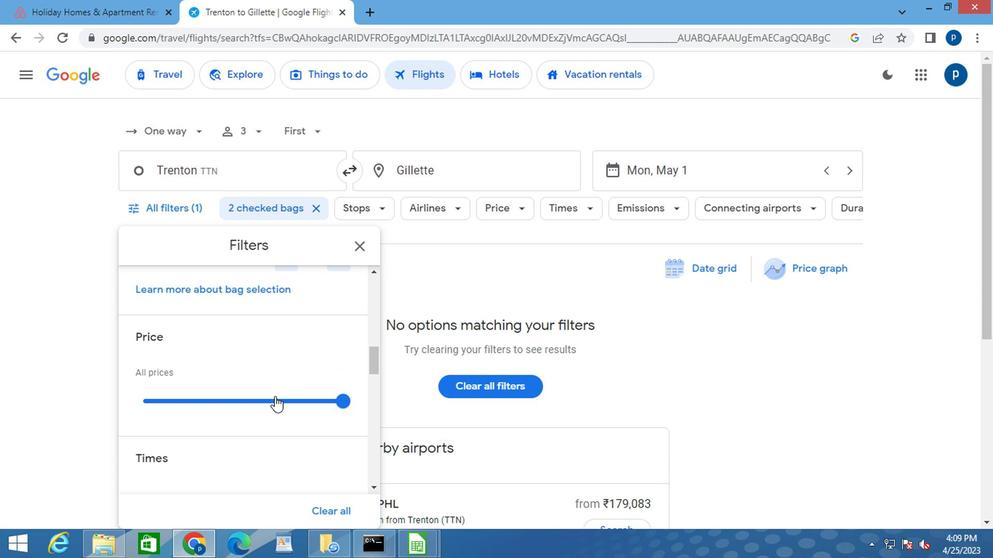 
Action: Mouse moved to (270, 394)
Screenshot: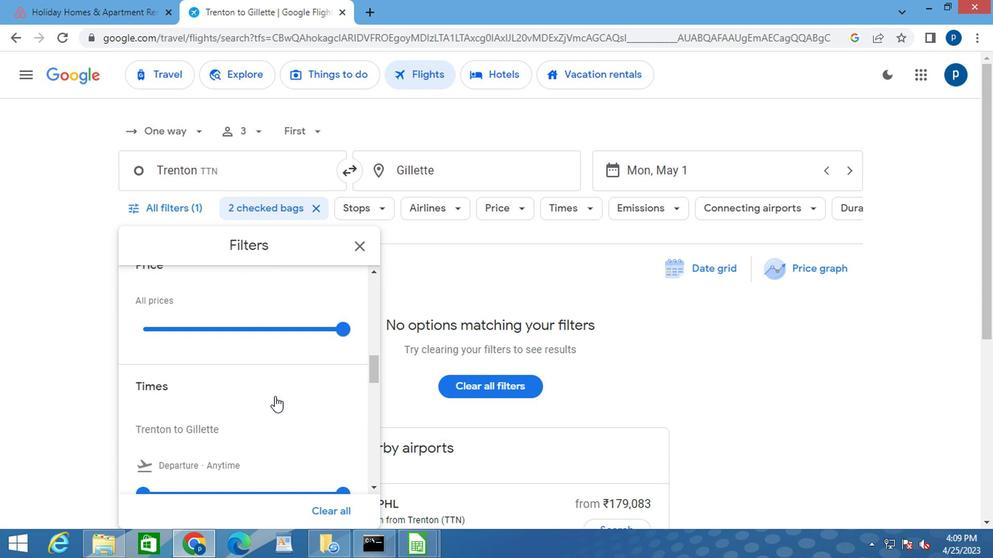 
Action: Mouse scrolled (270, 394) with delta (0, 0)
Screenshot: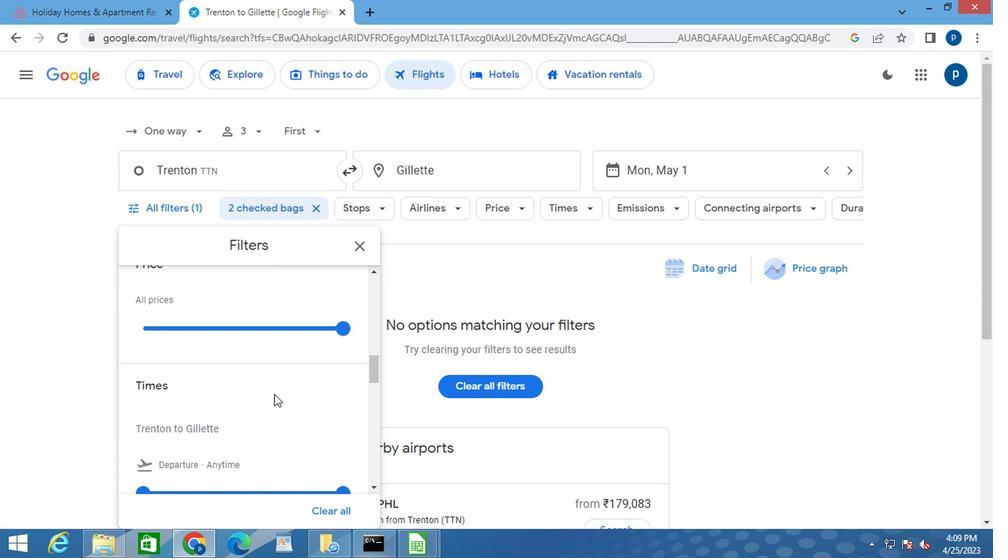 
Action: Mouse moved to (139, 416)
Screenshot: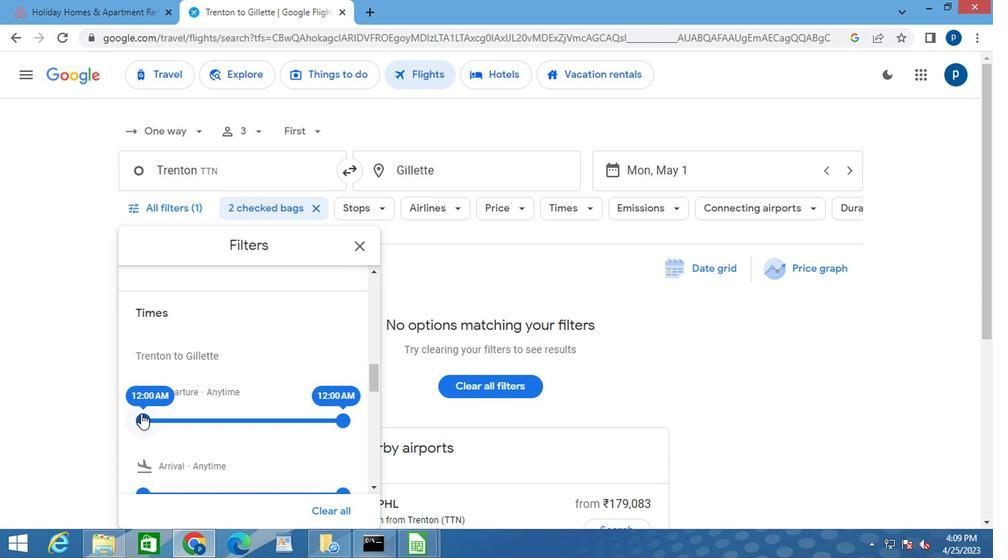 
Action: Mouse pressed left at (139, 416)
Screenshot: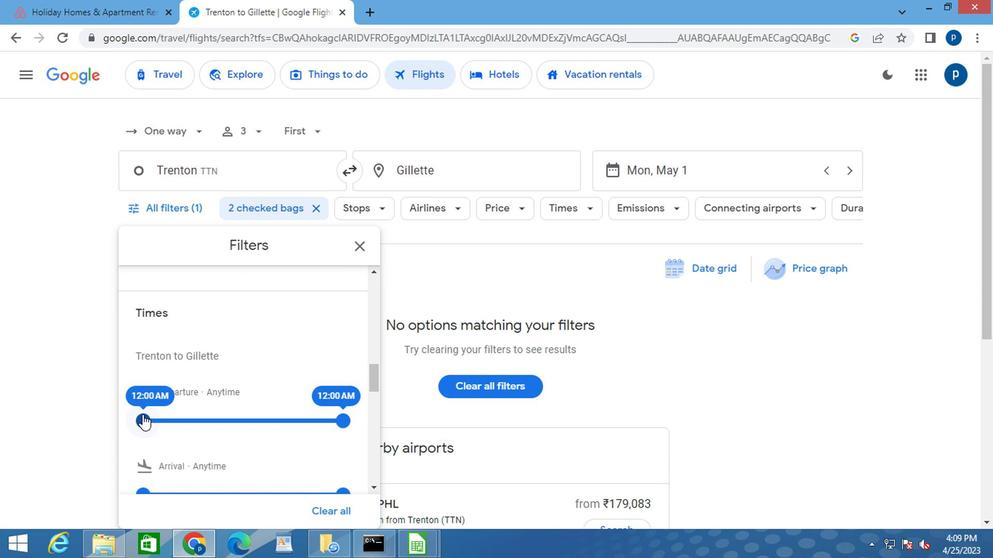 
Action: Mouse moved to (336, 418)
Screenshot: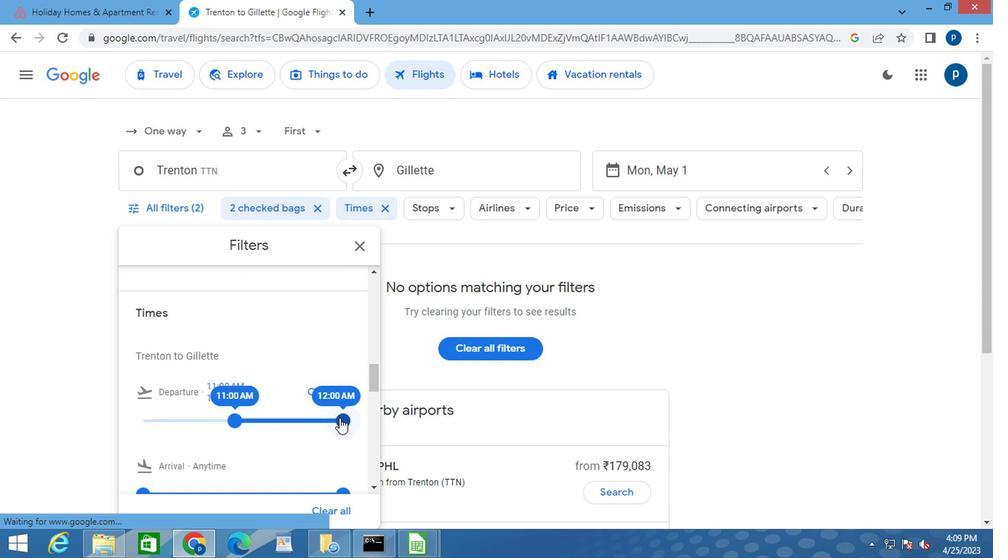 
Action: Mouse pressed left at (336, 418)
Screenshot: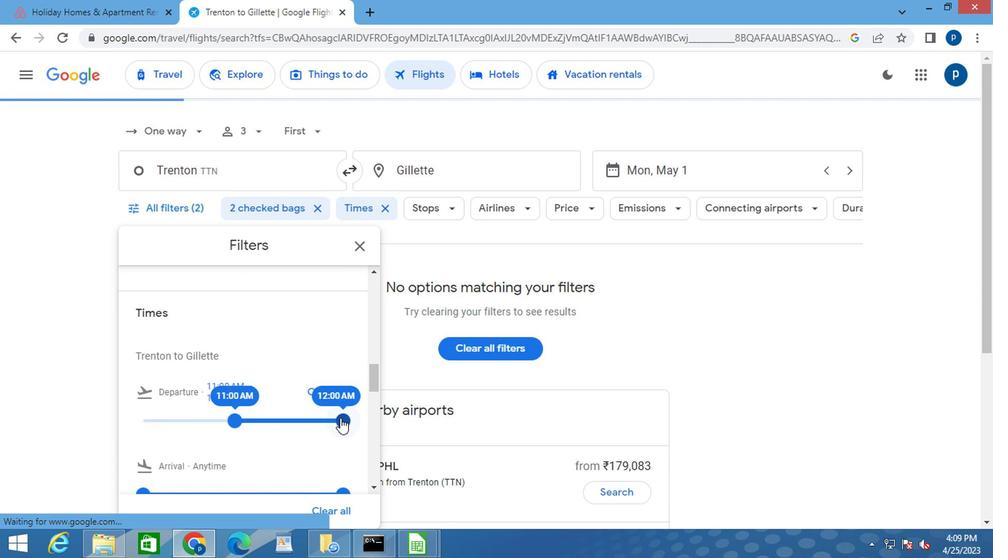 
Action: Mouse moved to (360, 247)
Screenshot: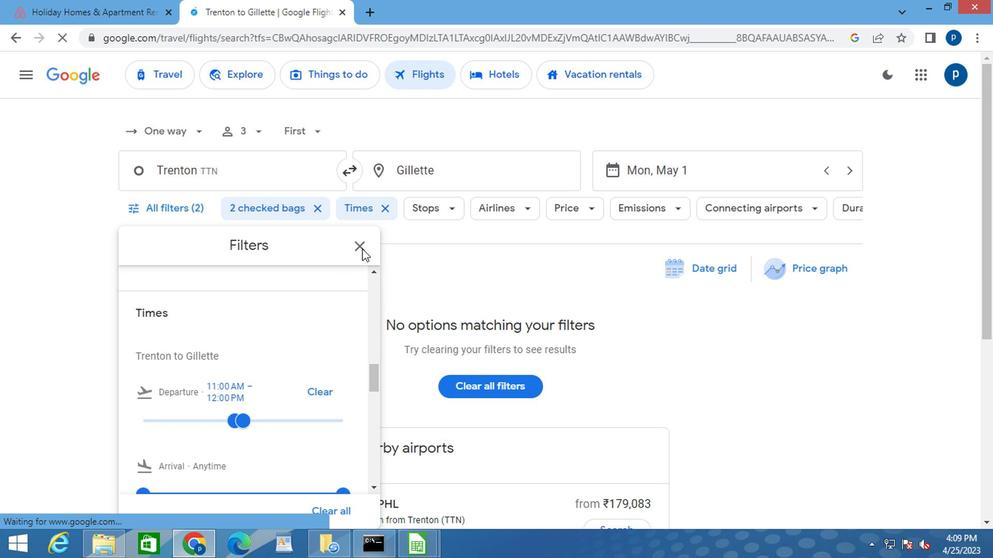 
Action: Mouse pressed left at (360, 247)
Screenshot: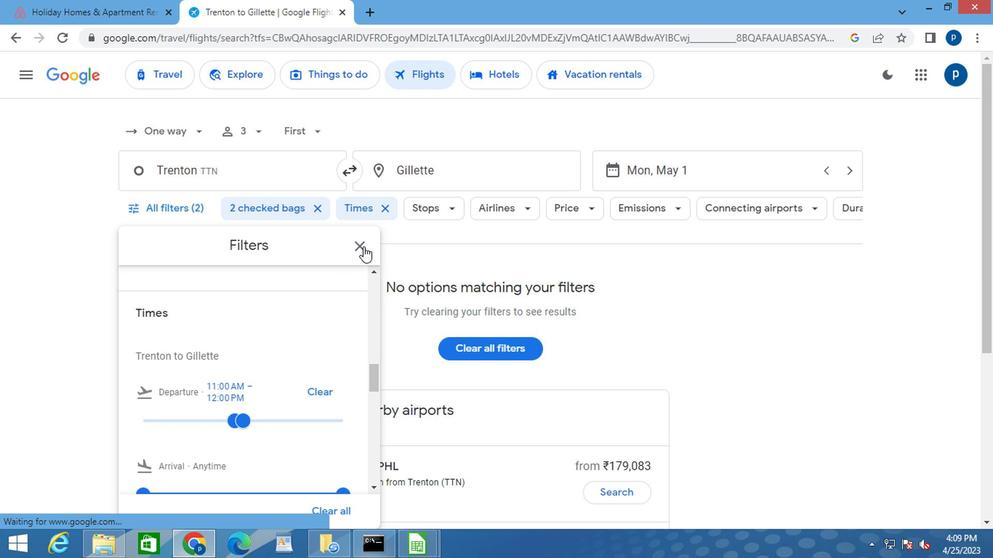 
